 Task: Research Airbnb accommodation in Caazapá, Paraguay from 6th December, 2023 to 15th December, 2023 for 6 adults.6 bedrooms having 6 beds and 6 bathrooms. Property type can be house. Amenities needed are: wifi, TV, free parkinig on premises, gym, breakfast. Booking option can be shelf check-in. Look for 5 properties as per requirement.
Action: Key pressed cazapa,paraguay
Screenshot: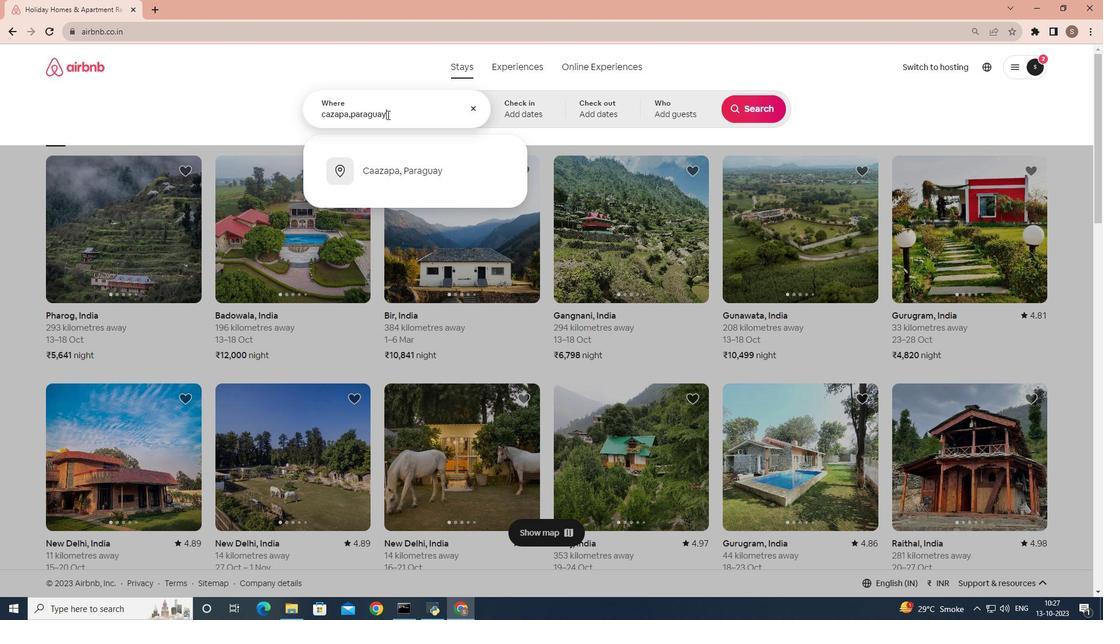
Action: Mouse moved to (496, 175)
Screenshot: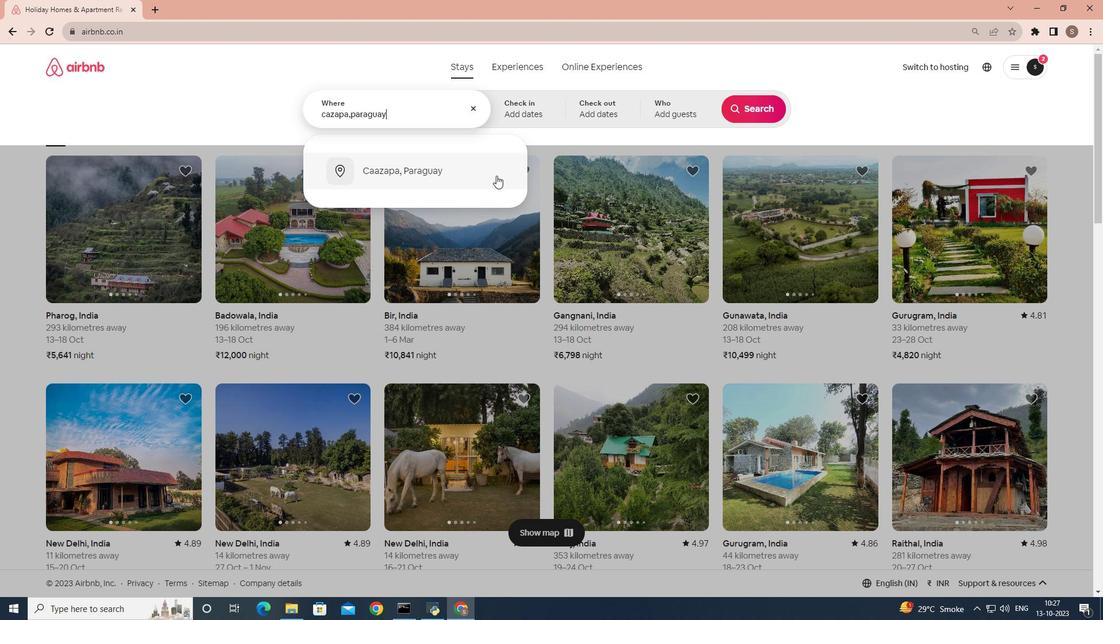 
Action: Mouse pressed left at (496, 175)
Screenshot: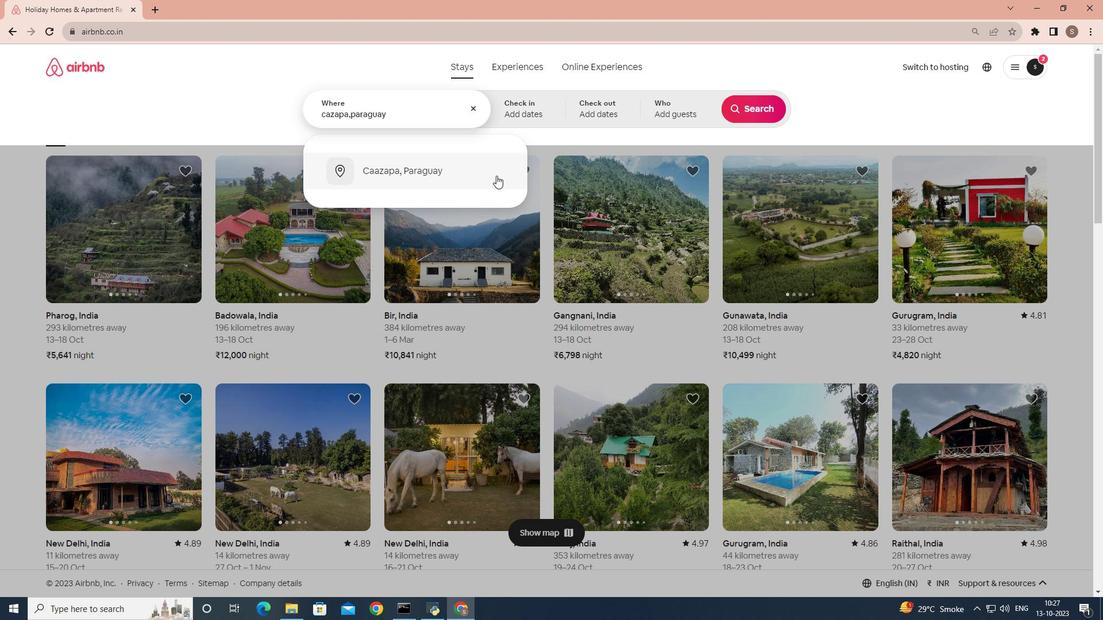 
Action: Mouse moved to (755, 203)
Screenshot: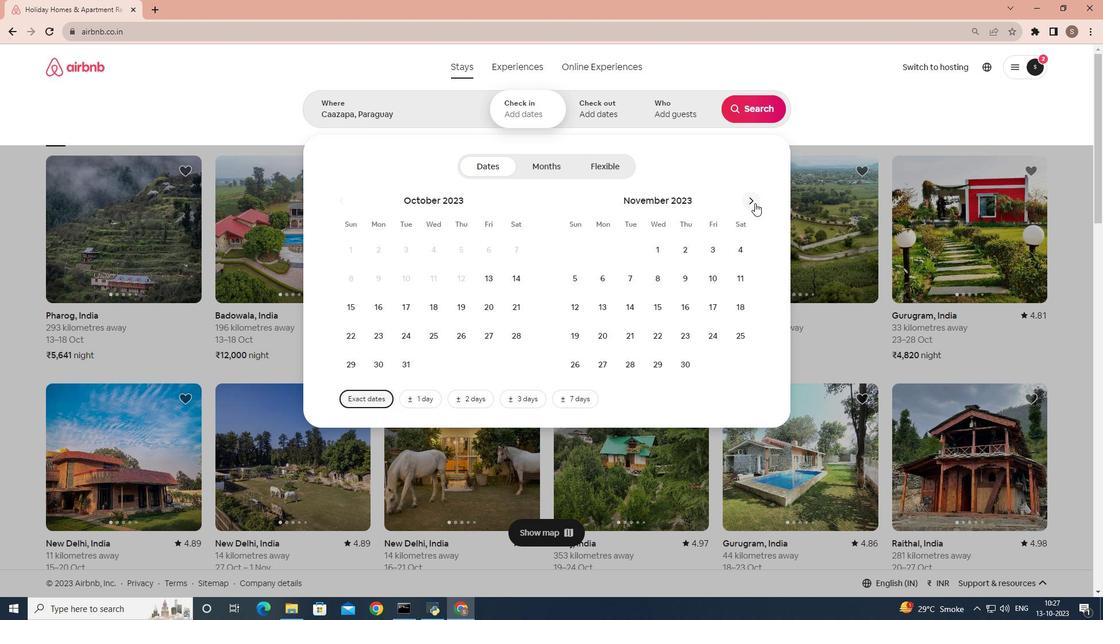 
Action: Mouse pressed left at (755, 203)
Screenshot: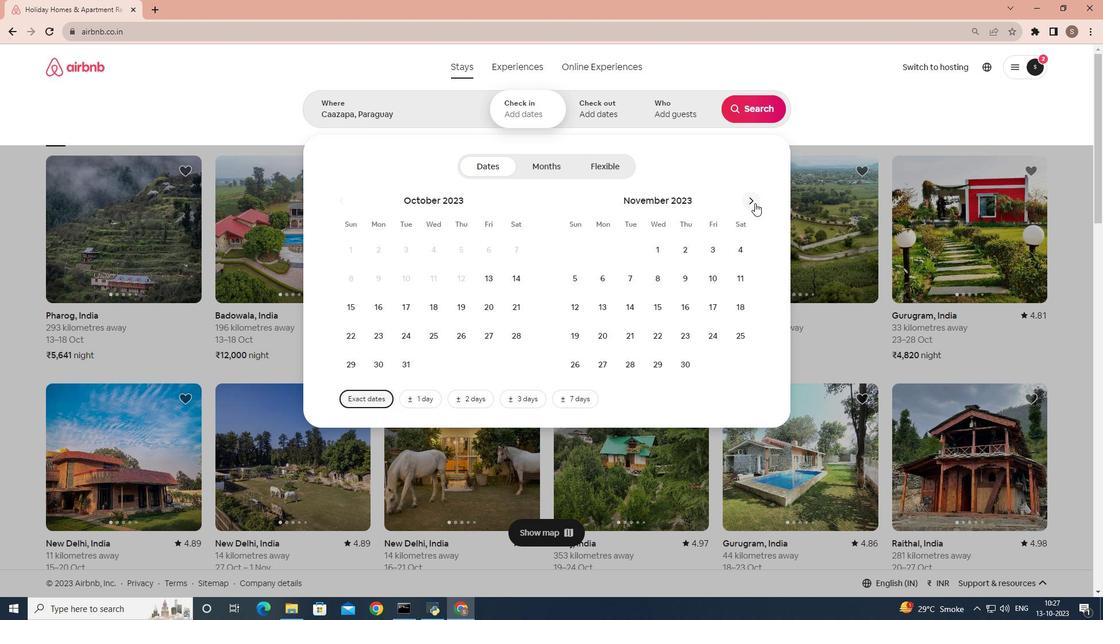 
Action: Mouse moved to (649, 283)
Screenshot: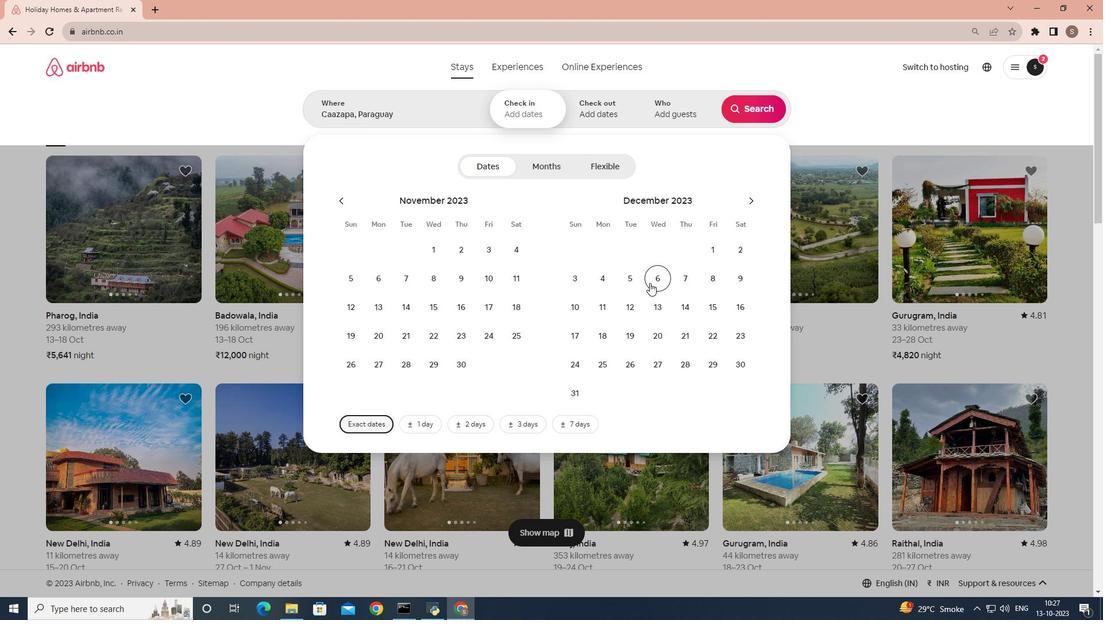 
Action: Mouse pressed left at (649, 283)
Screenshot: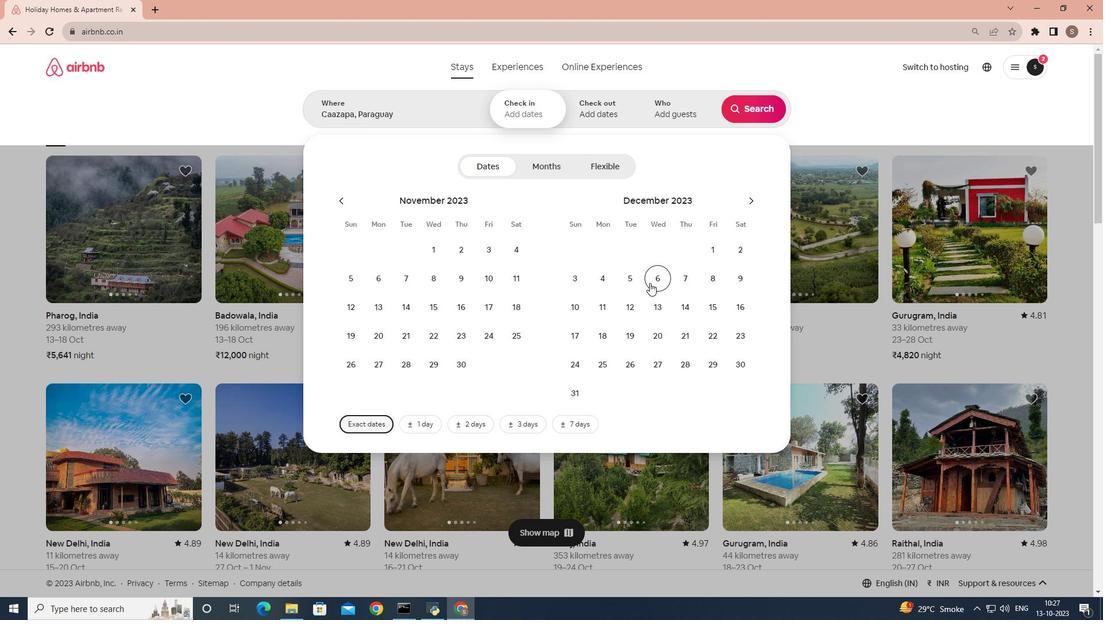 
Action: Mouse moved to (718, 309)
Screenshot: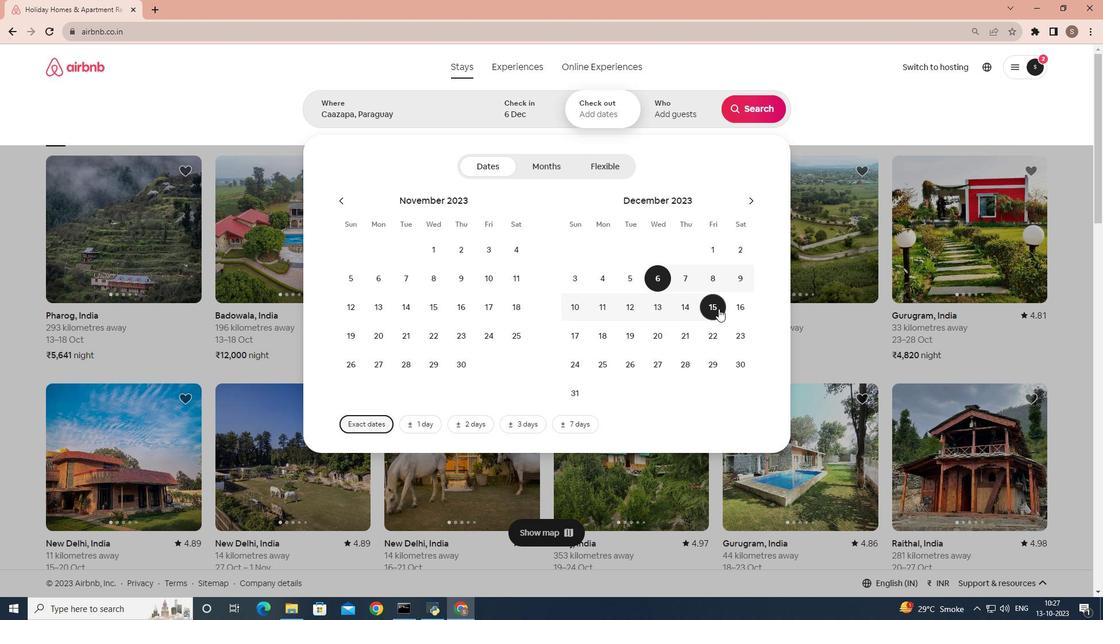 
Action: Mouse pressed left at (718, 309)
Screenshot: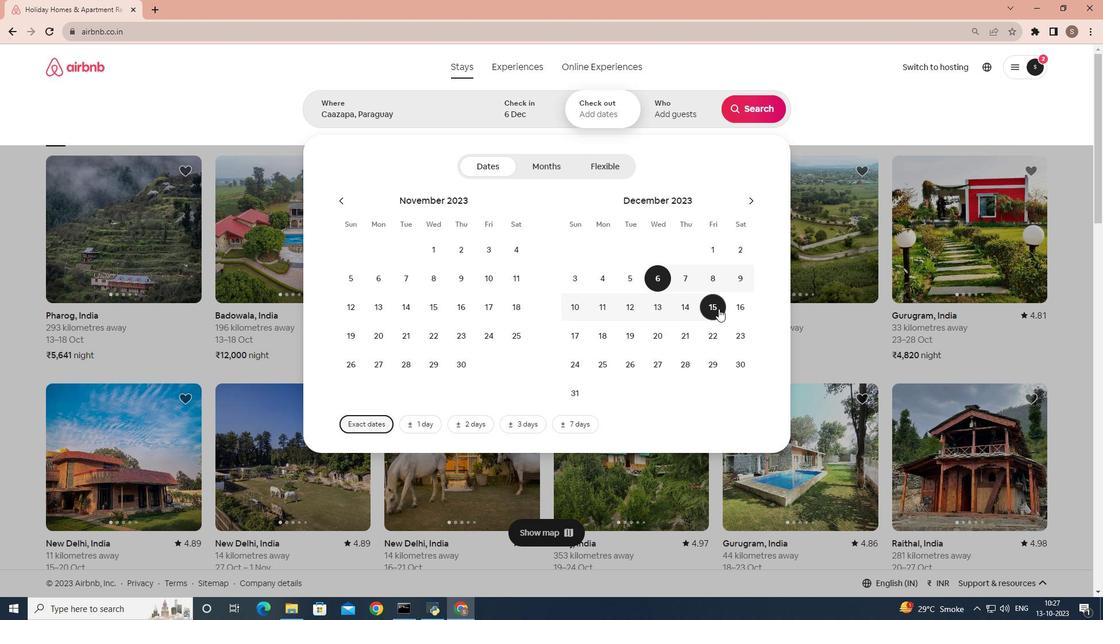 
Action: Mouse moved to (686, 124)
Screenshot: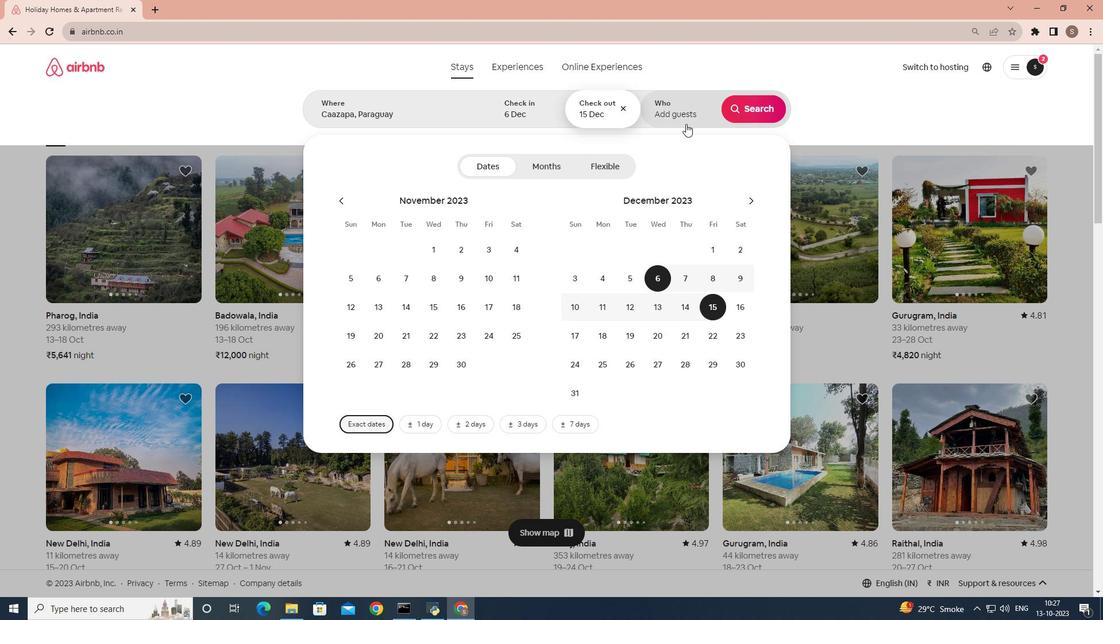 
Action: Mouse pressed left at (686, 124)
Screenshot: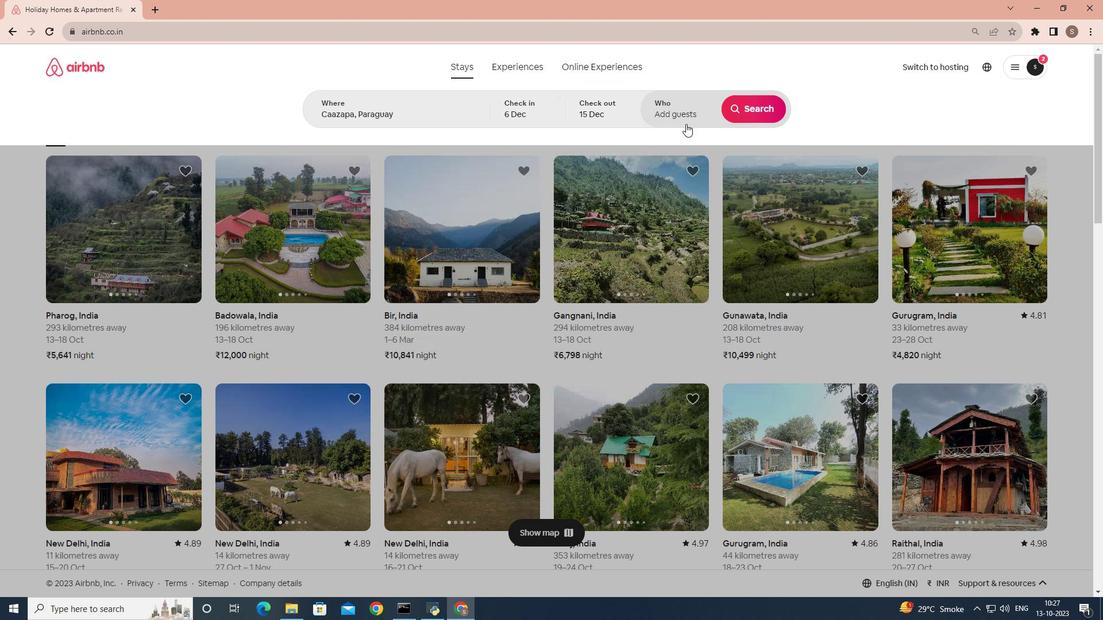 
Action: Mouse moved to (759, 172)
Screenshot: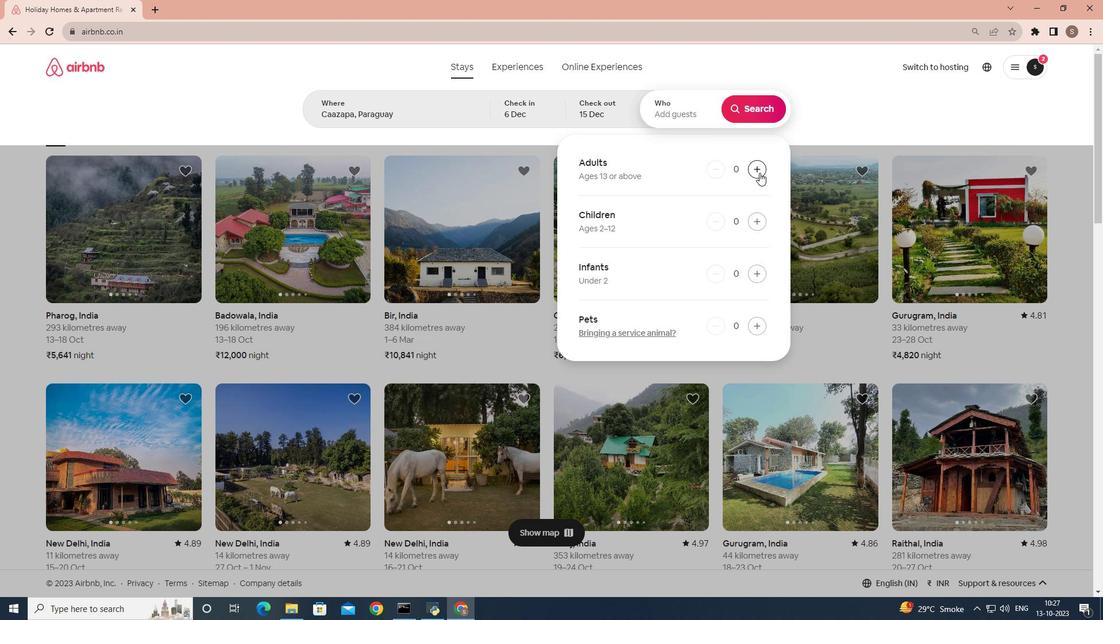 
Action: Mouse pressed left at (759, 172)
Screenshot: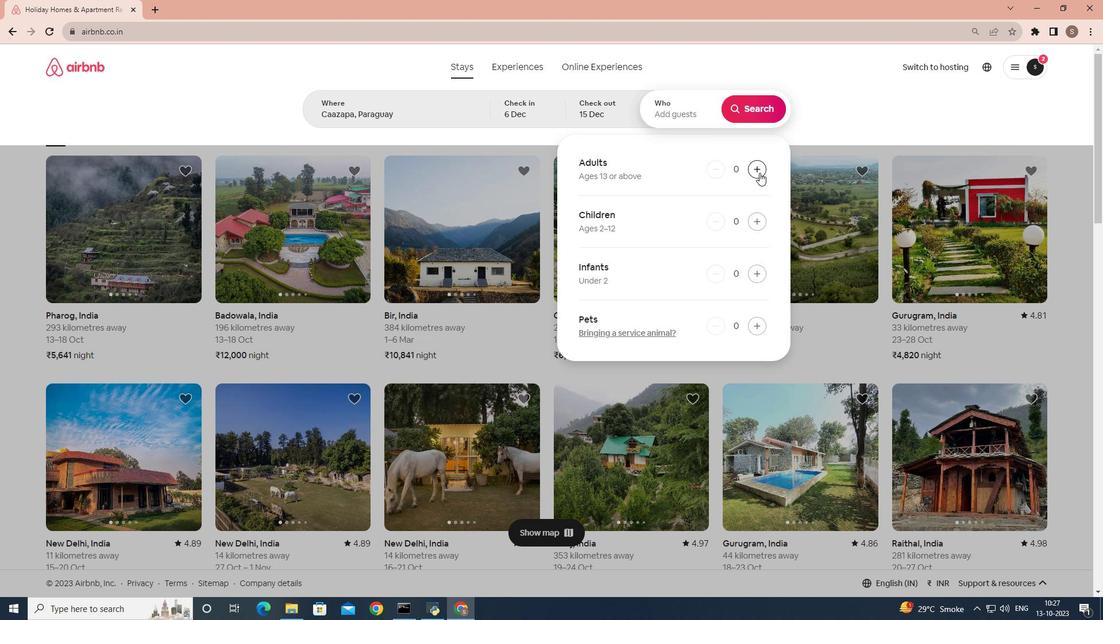 
Action: Mouse pressed left at (759, 172)
Screenshot: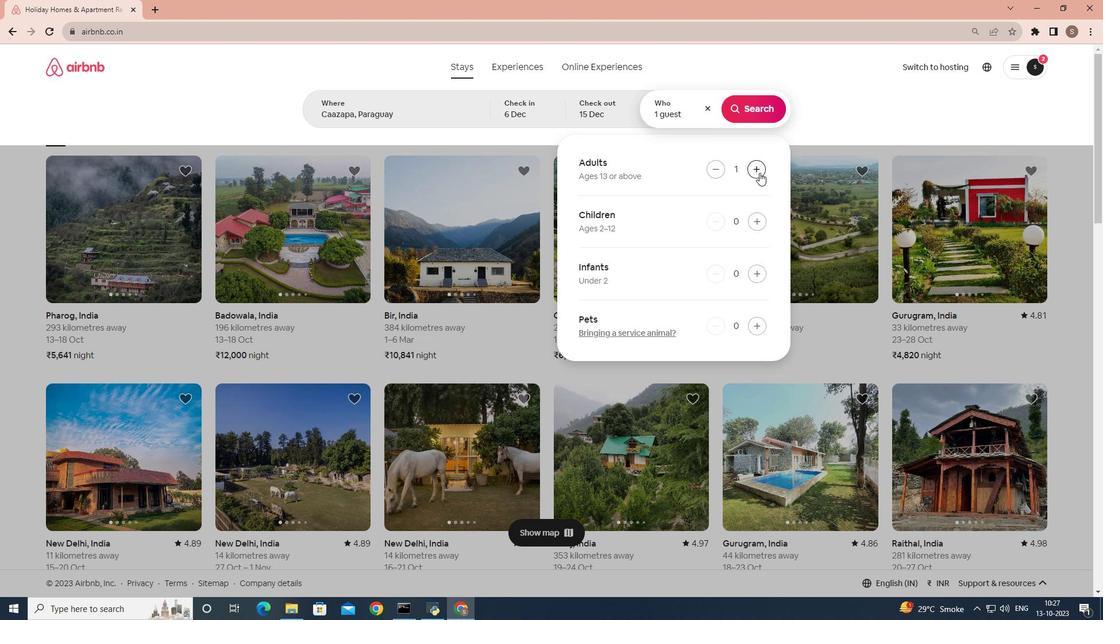 
Action: Mouse pressed left at (759, 172)
Screenshot: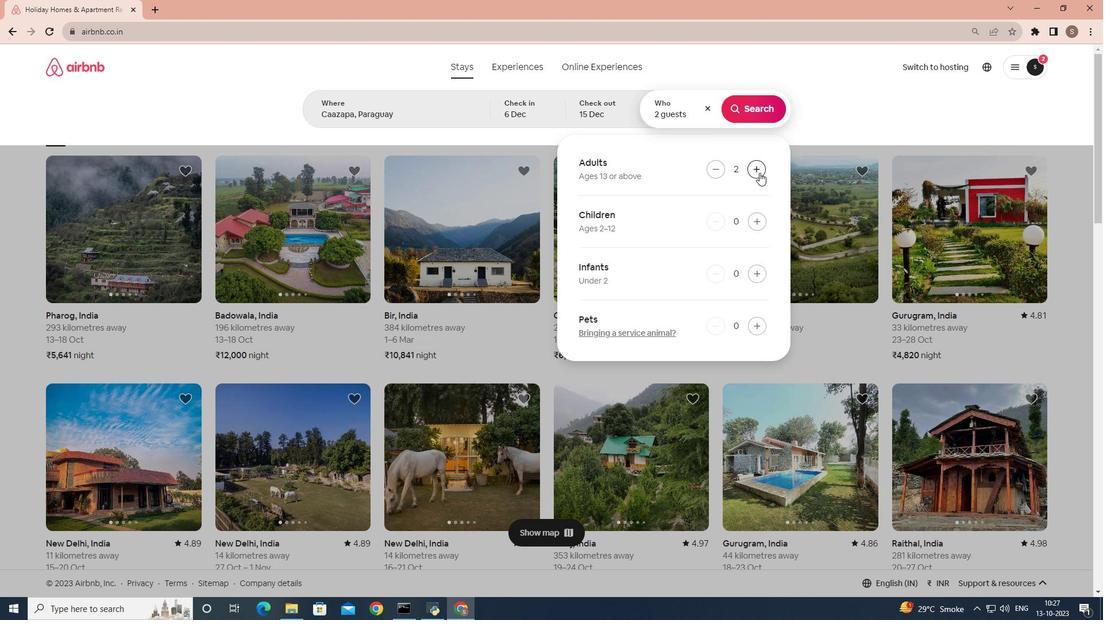 
Action: Mouse pressed left at (759, 172)
Screenshot: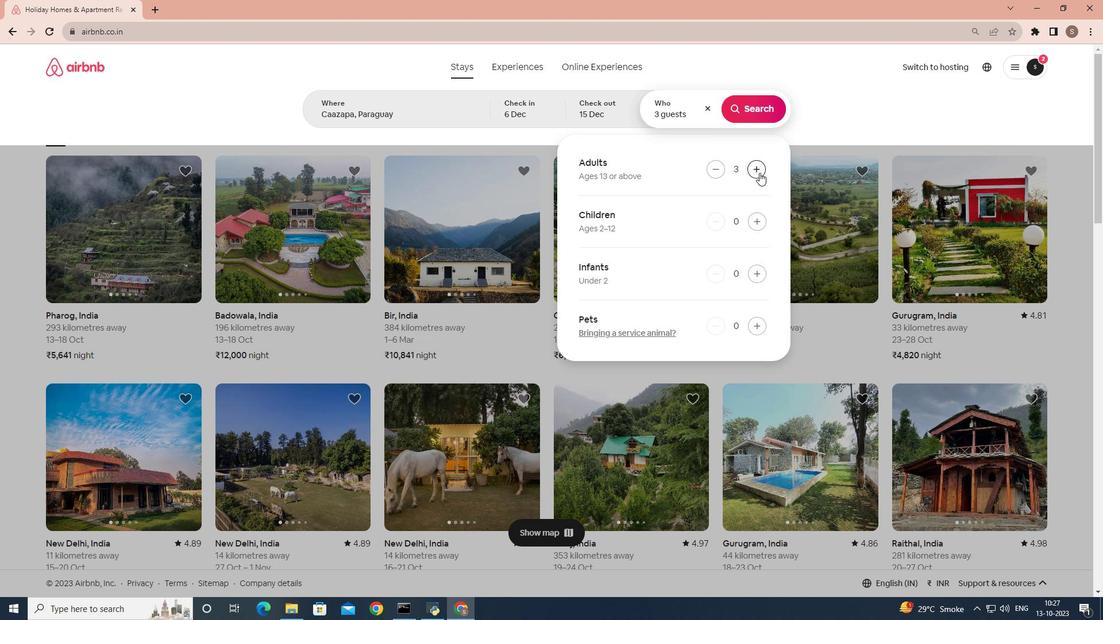 
Action: Mouse pressed left at (759, 172)
Screenshot: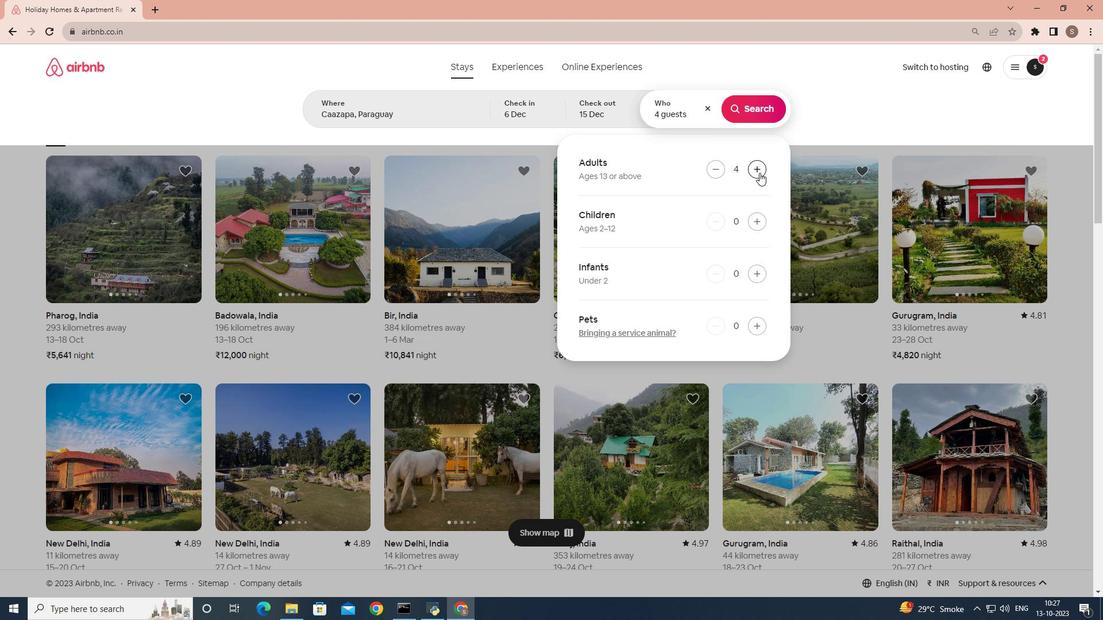 
Action: Mouse pressed left at (759, 172)
Screenshot: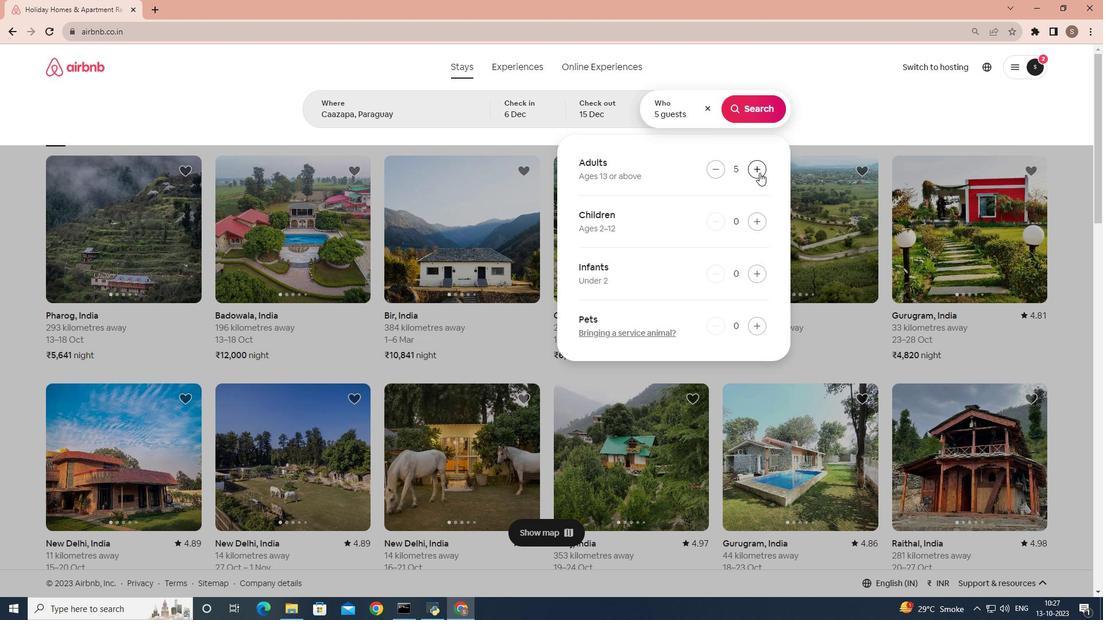 
Action: Mouse moved to (757, 114)
Screenshot: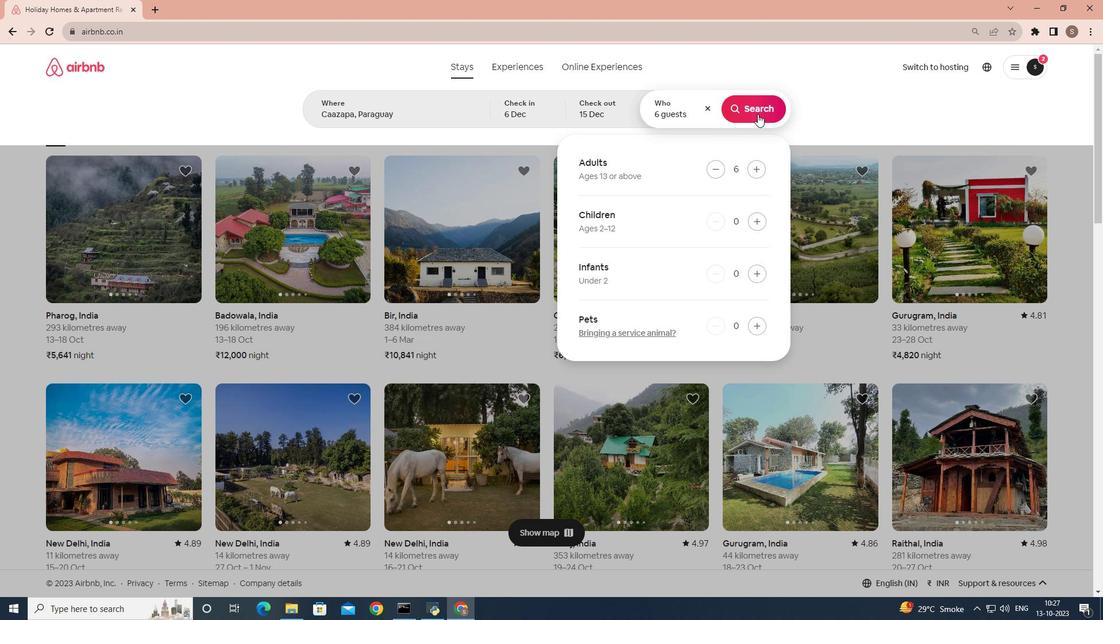 
Action: Mouse pressed left at (757, 114)
Screenshot: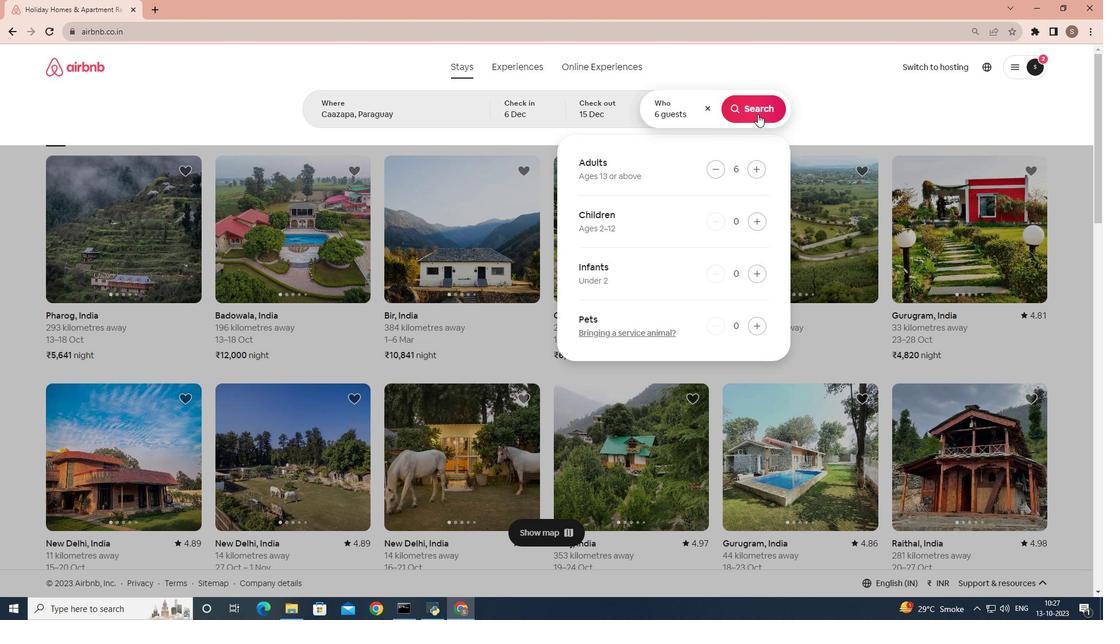 
Action: Mouse moved to (909, 116)
Screenshot: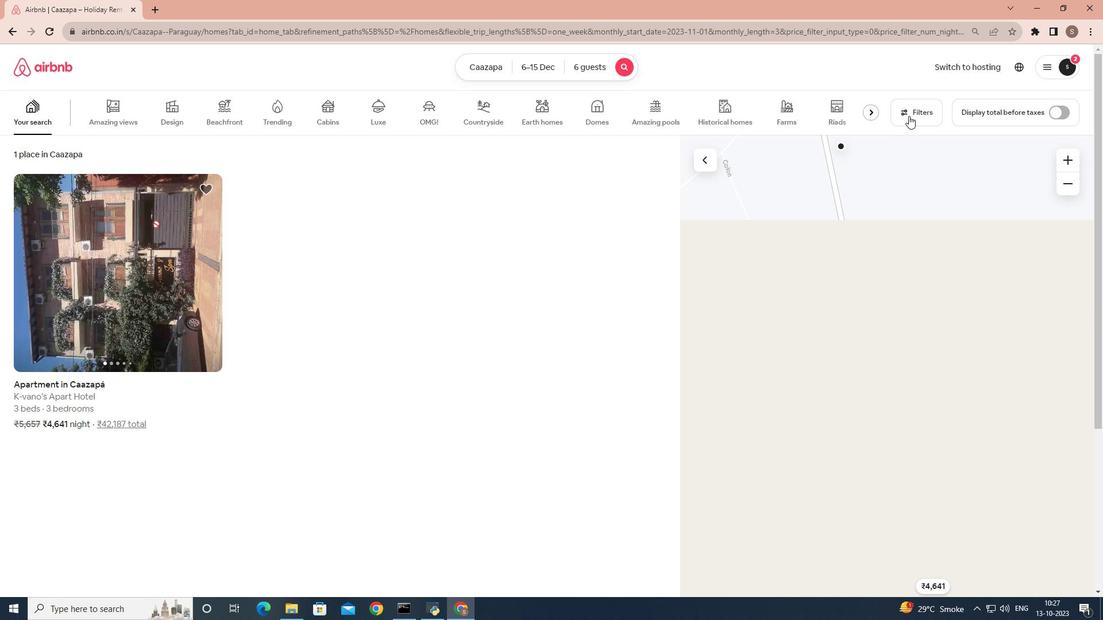 
Action: Mouse pressed left at (909, 116)
Screenshot: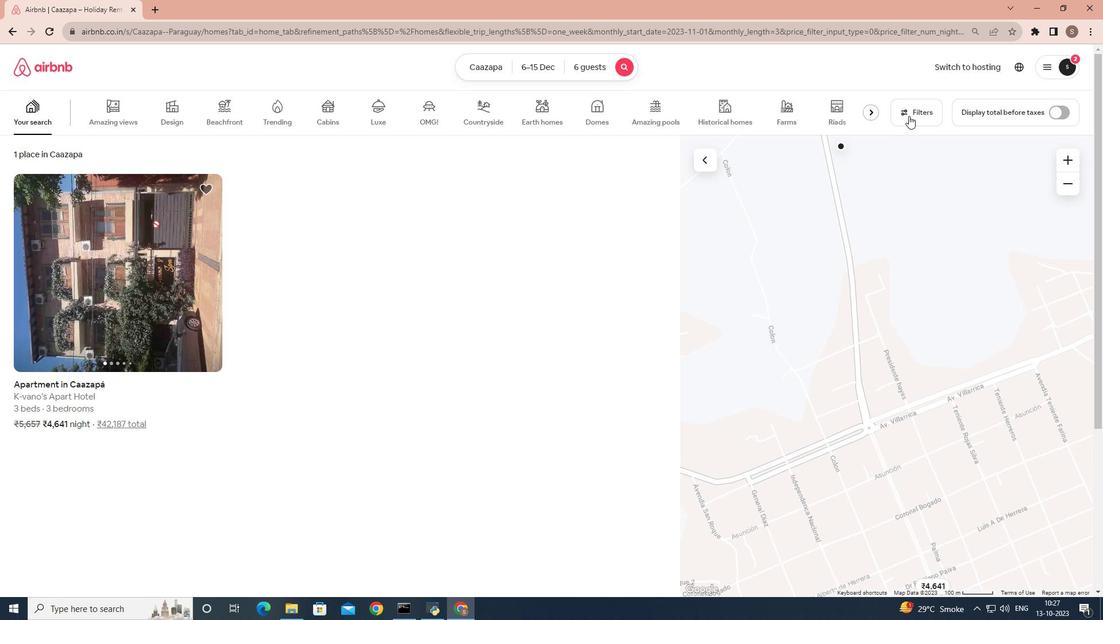 
Action: Mouse moved to (445, 293)
Screenshot: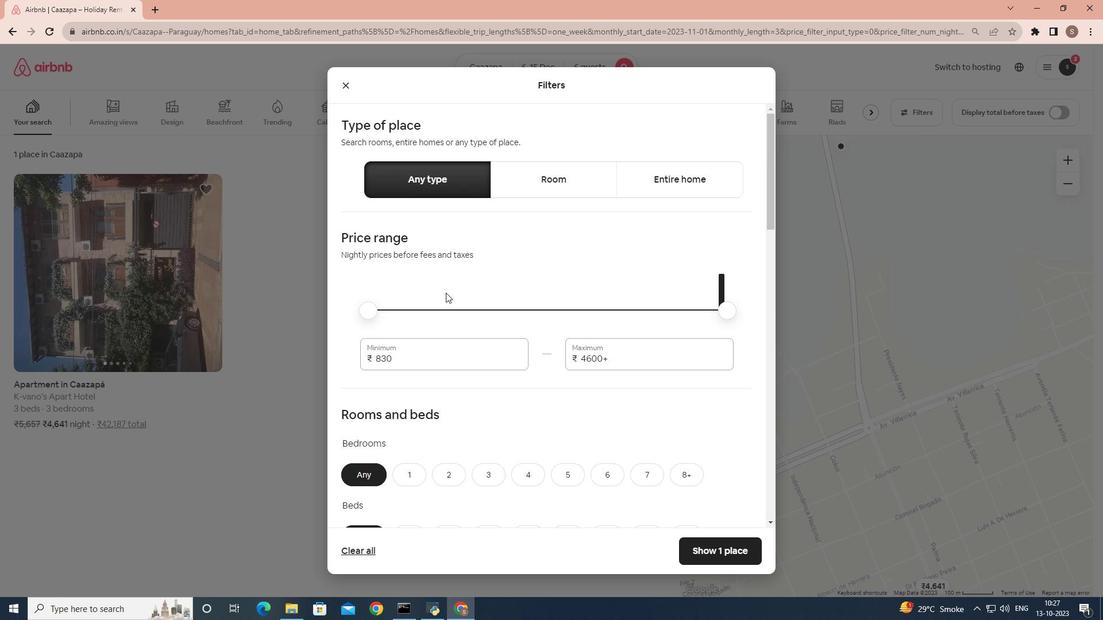
Action: Mouse scrolled (445, 292) with delta (0, 0)
Screenshot: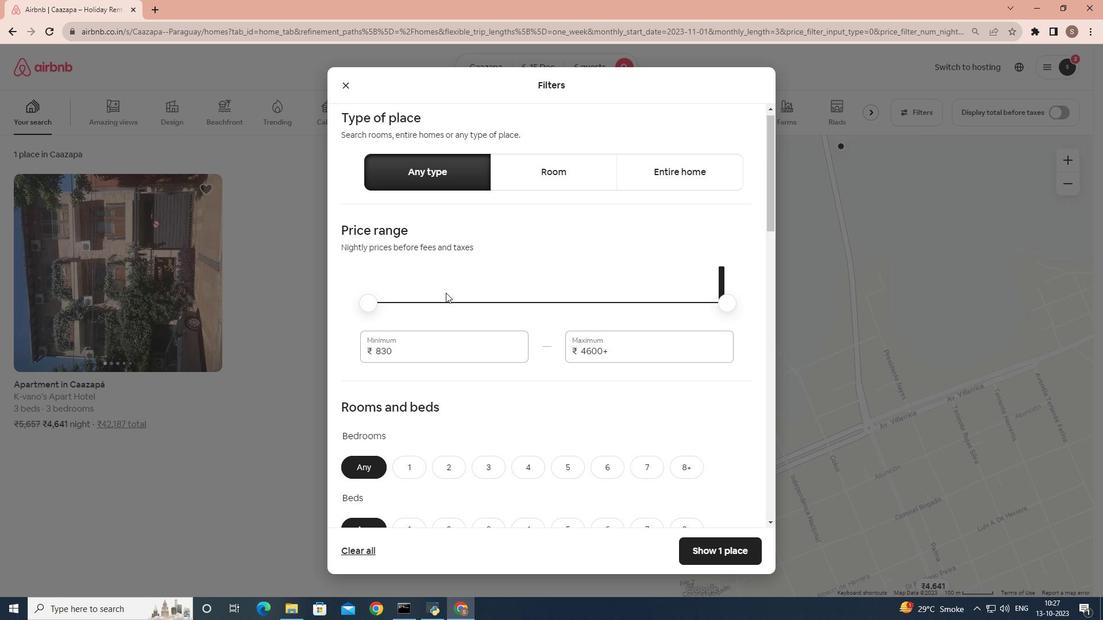 
Action: Mouse scrolled (445, 292) with delta (0, 0)
Screenshot: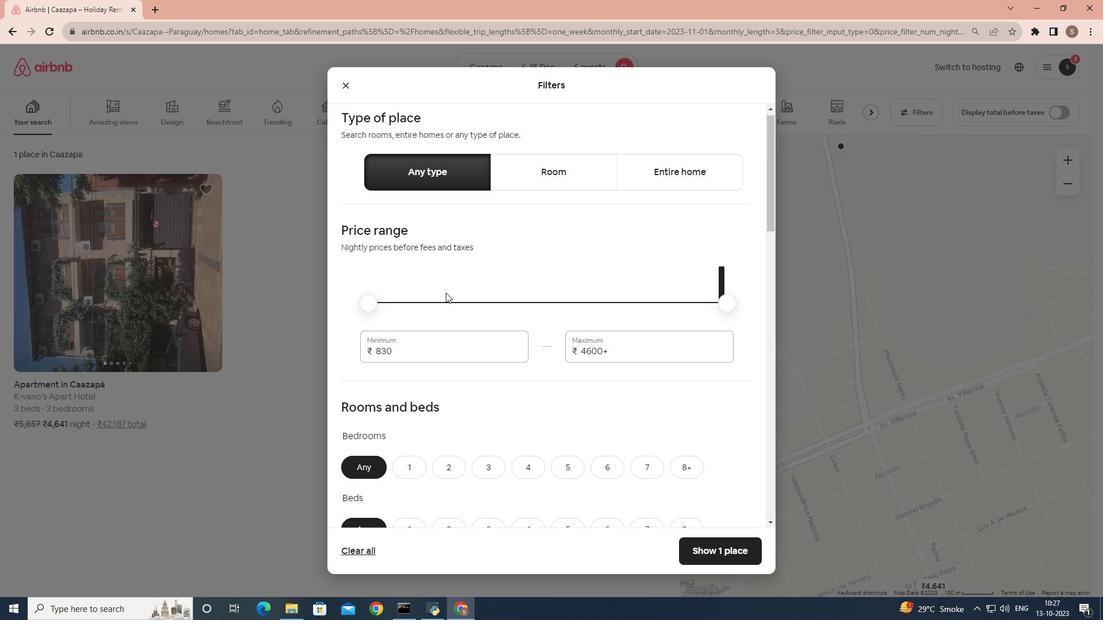 
Action: Mouse scrolled (445, 292) with delta (0, 0)
Screenshot: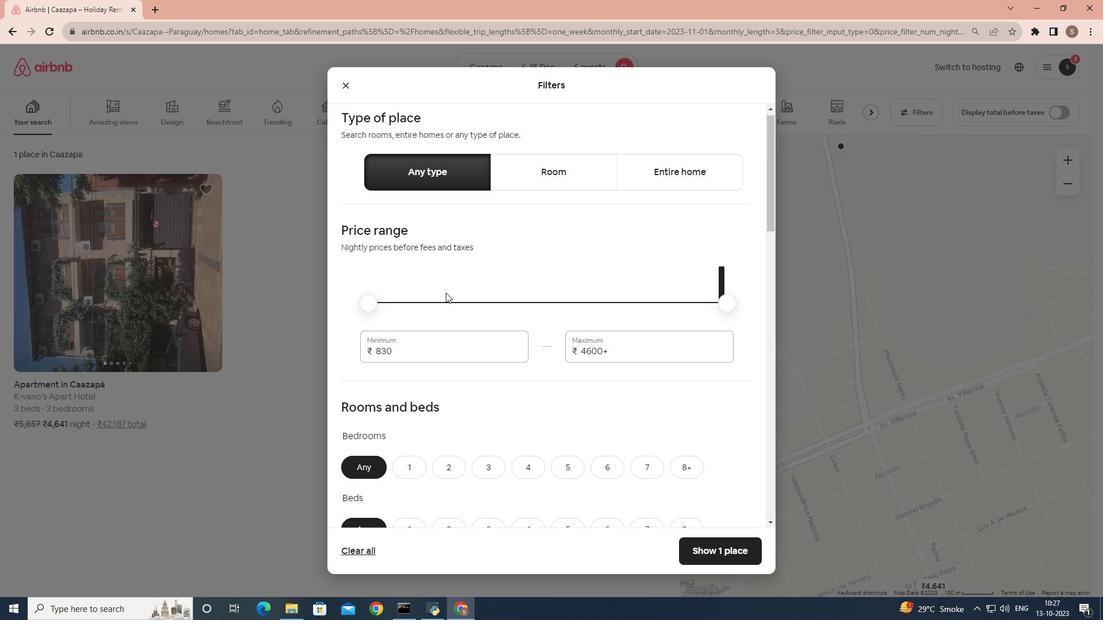 
Action: Mouse scrolled (445, 292) with delta (0, 0)
Screenshot: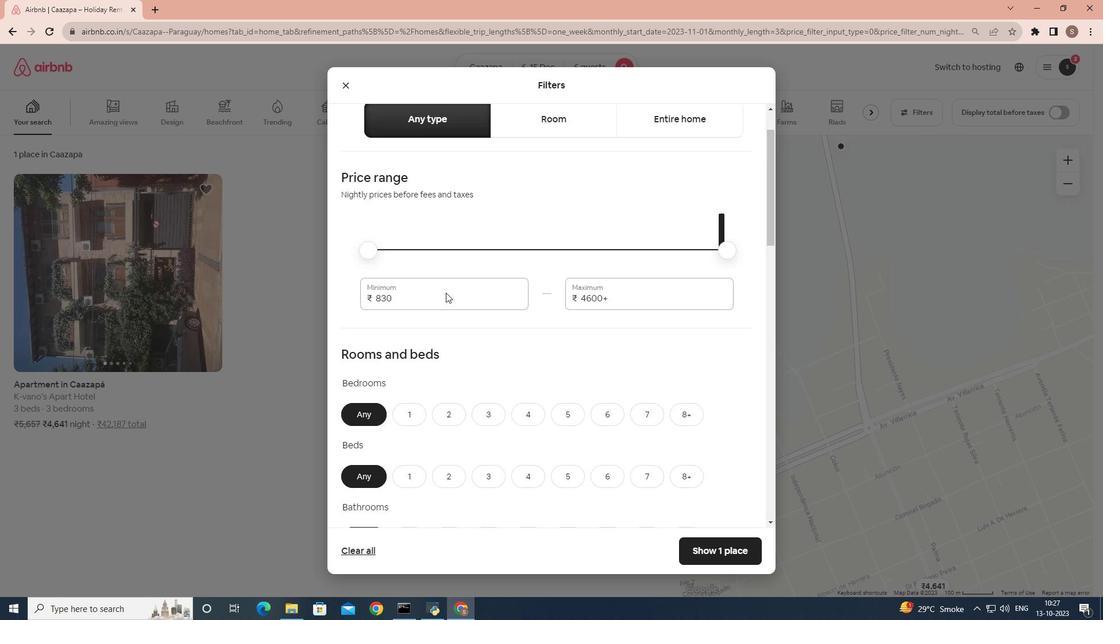 
Action: Mouse scrolled (445, 292) with delta (0, 0)
Screenshot: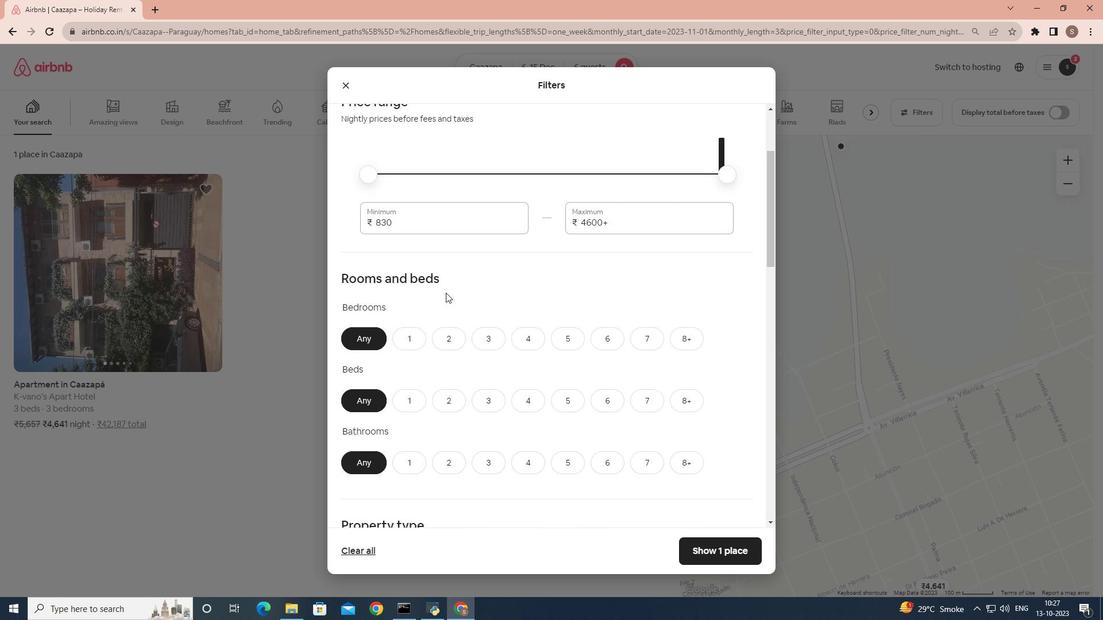 
Action: Mouse scrolled (445, 293) with delta (0, 0)
Screenshot: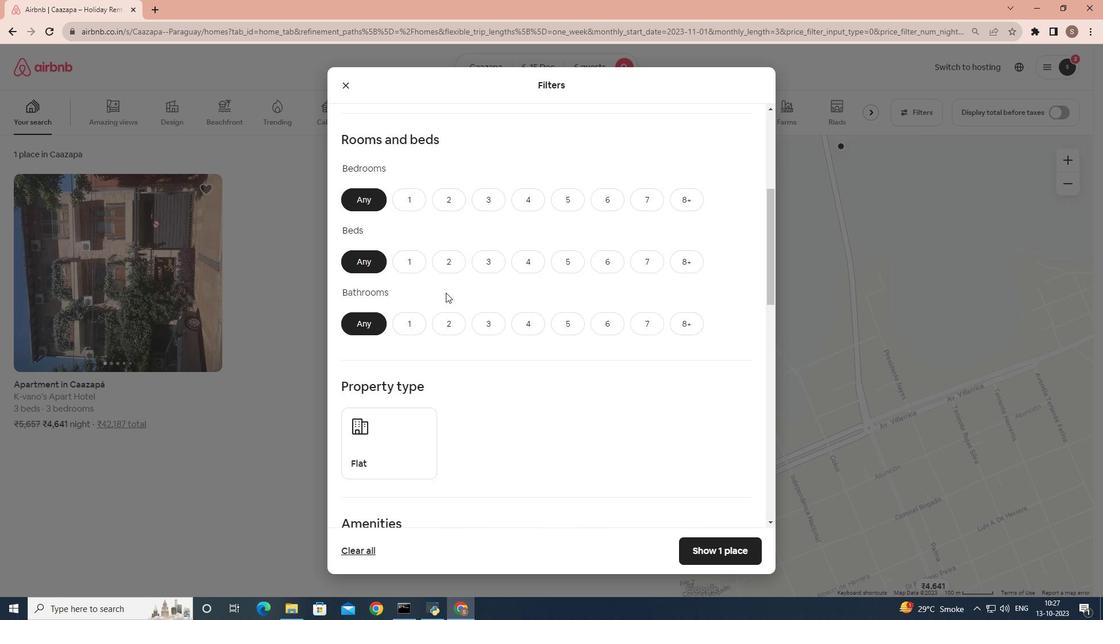 
Action: Mouse scrolled (445, 293) with delta (0, 0)
Screenshot: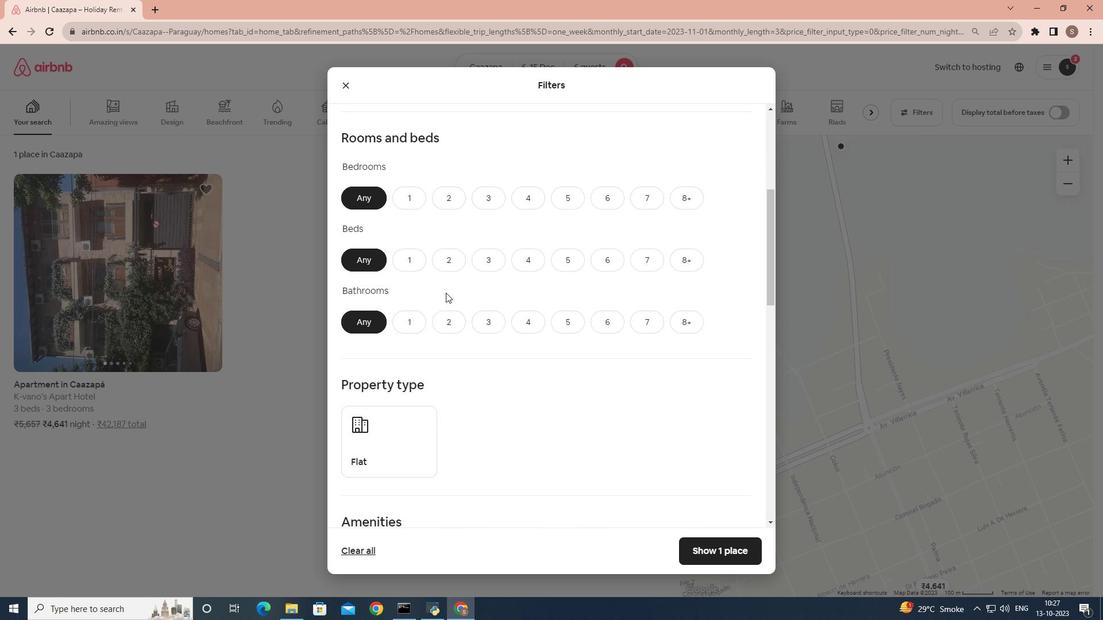 
Action: Mouse moved to (614, 309)
Screenshot: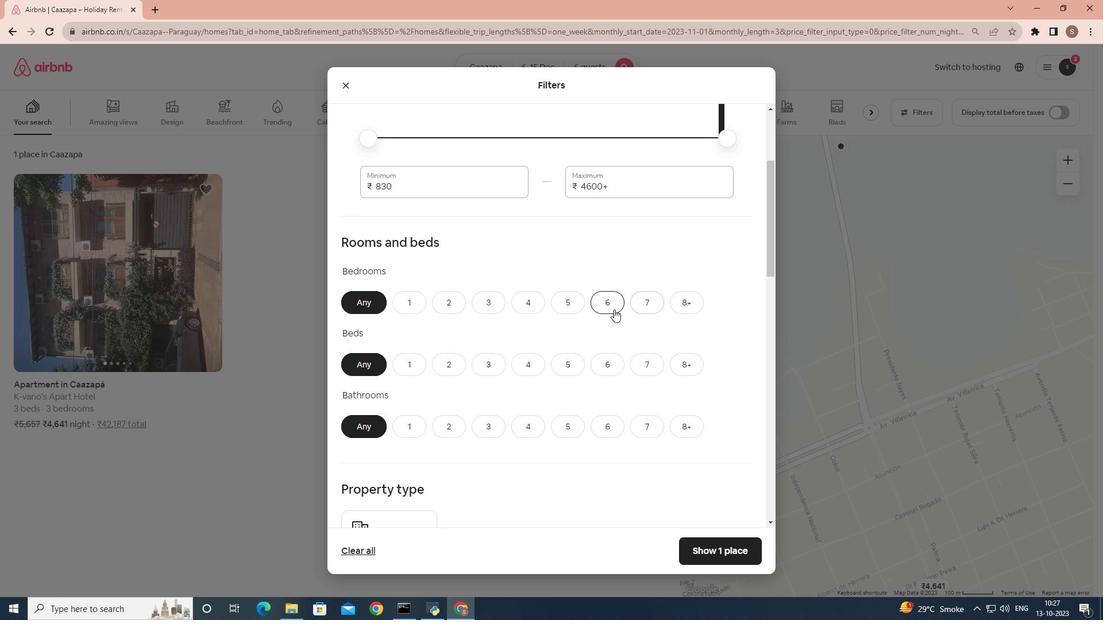 
Action: Mouse pressed left at (614, 309)
Screenshot: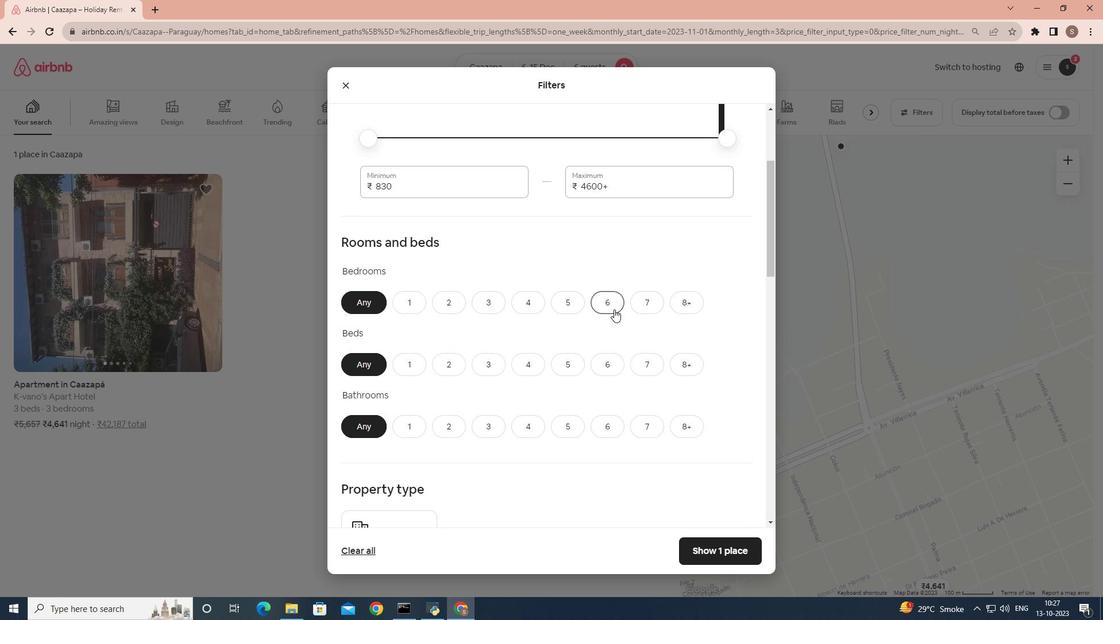 
Action: Mouse moved to (607, 359)
Screenshot: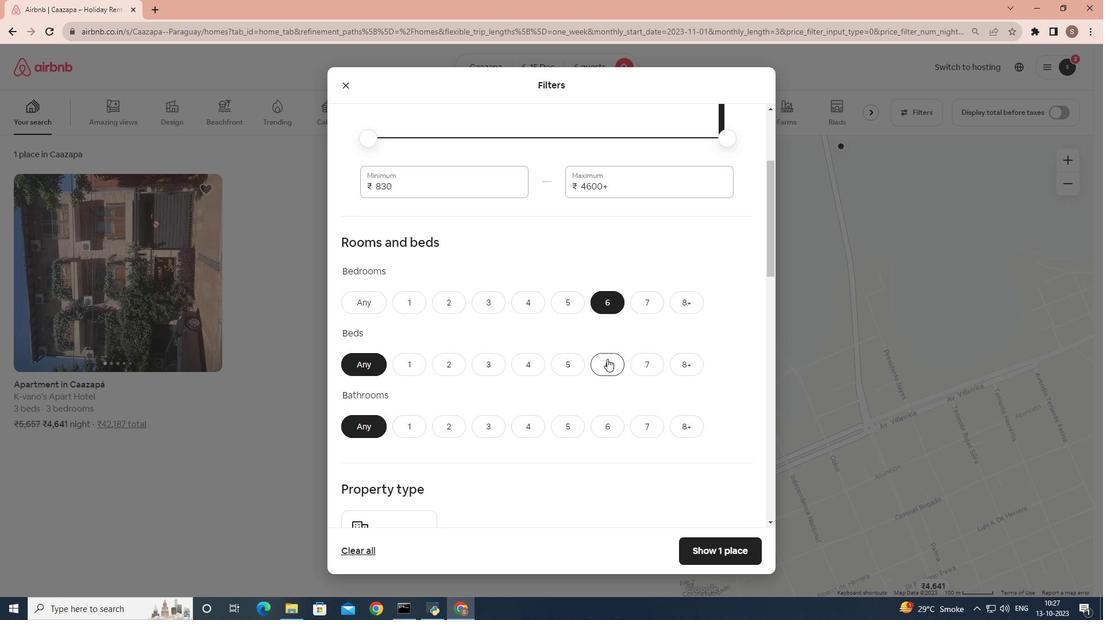 
Action: Mouse pressed left at (607, 359)
Screenshot: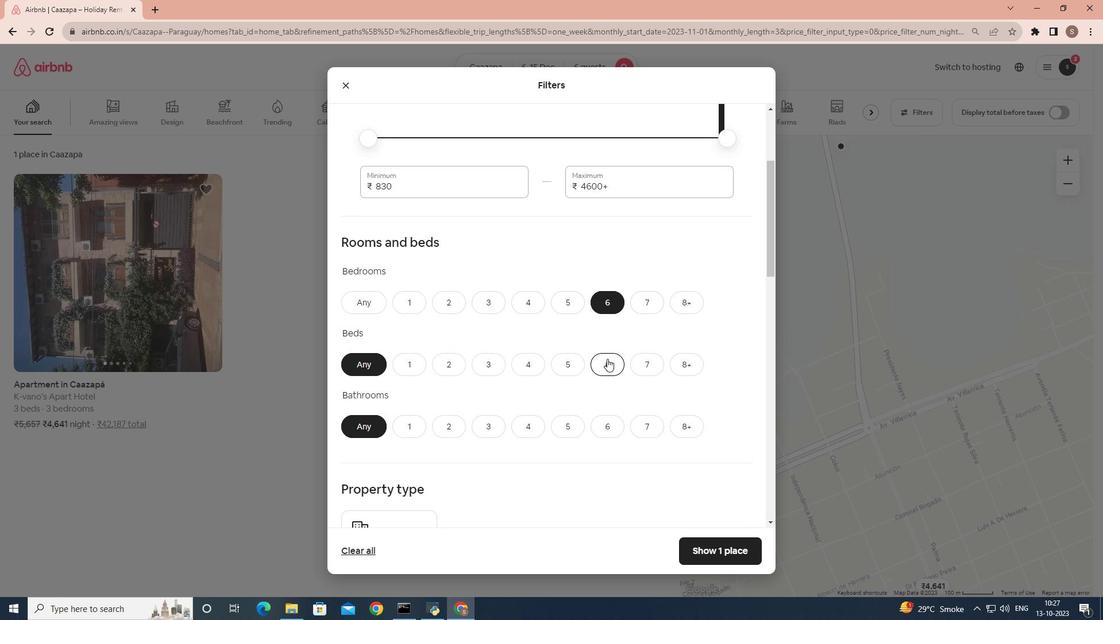 
Action: Mouse moved to (606, 422)
Screenshot: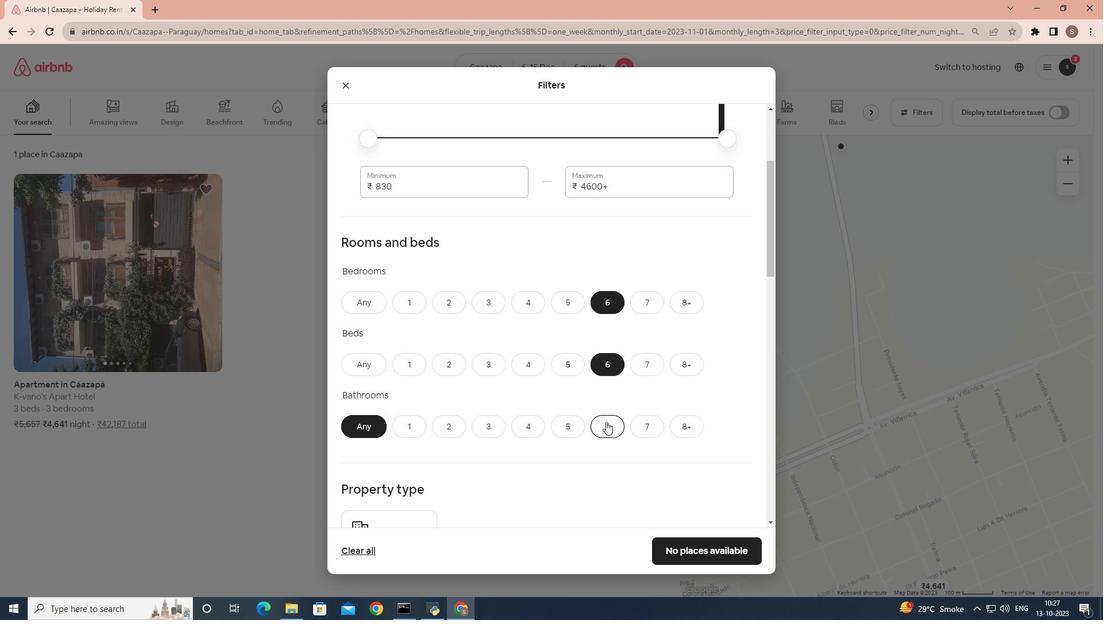
Action: Mouse pressed left at (606, 422)
Screenshot: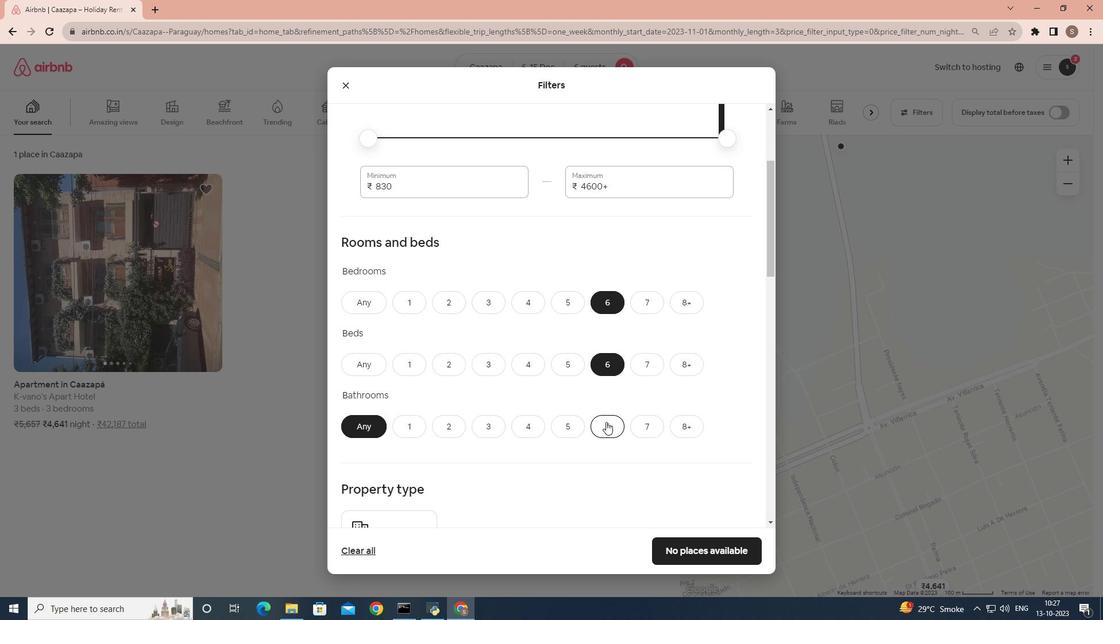 
Action: Mouse moved to (501, 407)
Screenshot: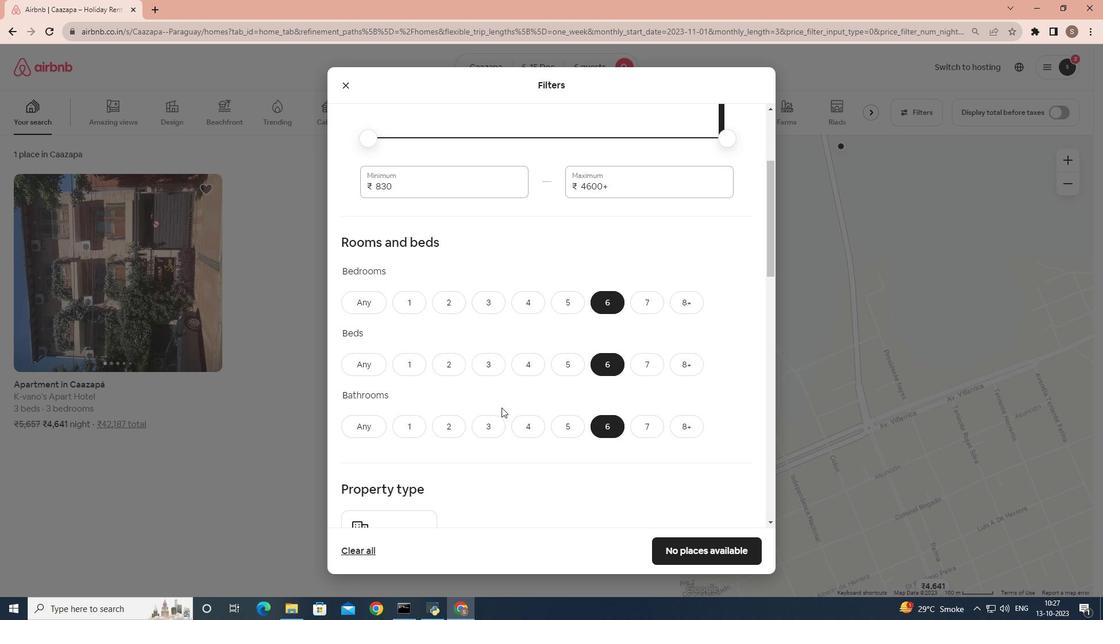 
Action: Mouse scrolled (501, 407) with delta (0, 0)
Screenshot: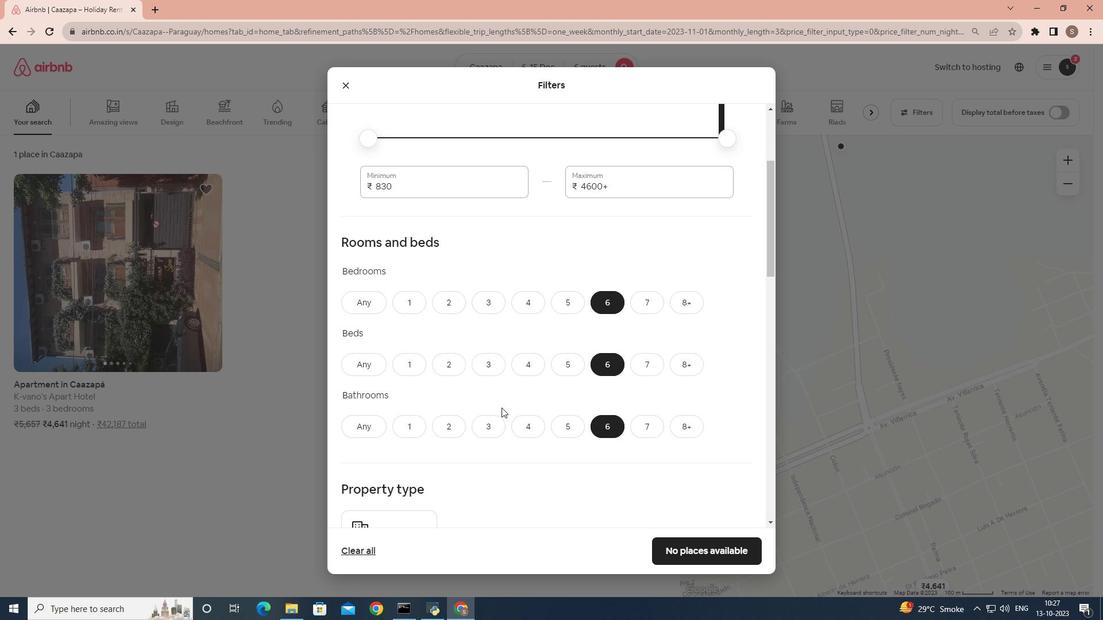 
Action: Mouse scrolled (501, 407) with delta (0, 0)
Screenshot: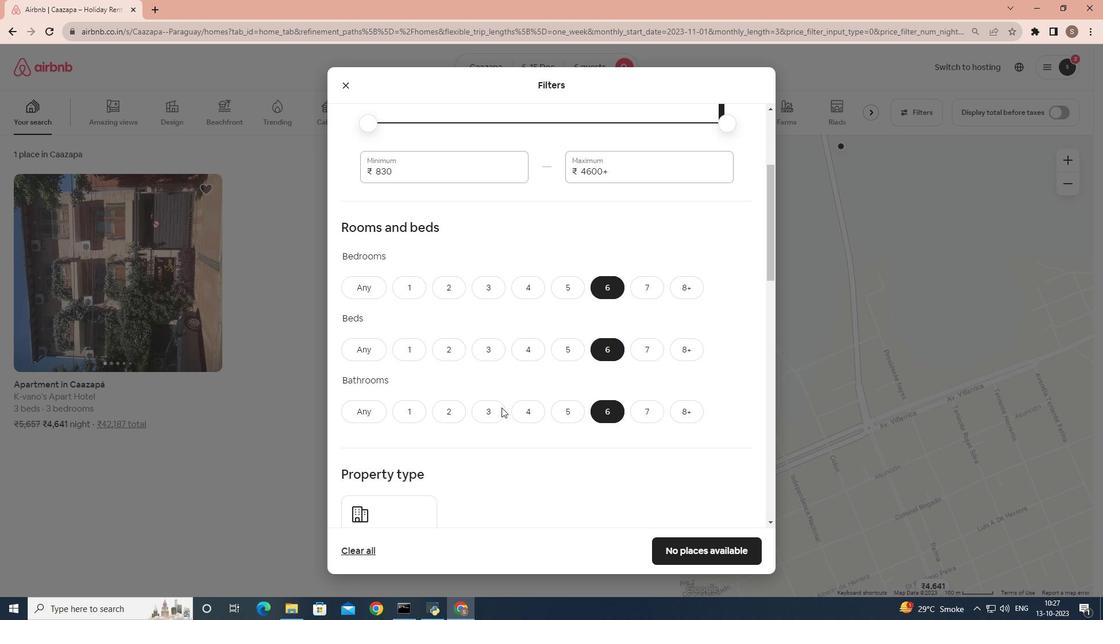 
Action: Mouse scrolled (501, 407) with delta (0, 0)
Screenshot: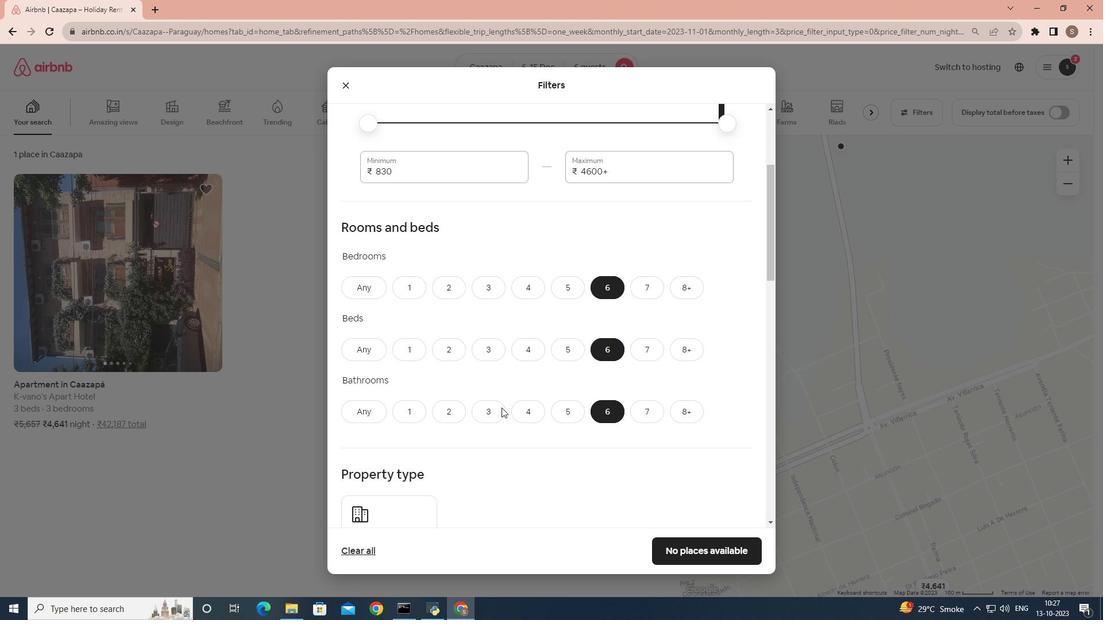 
Action: Mouse moved to (501, 399)
Screenshot: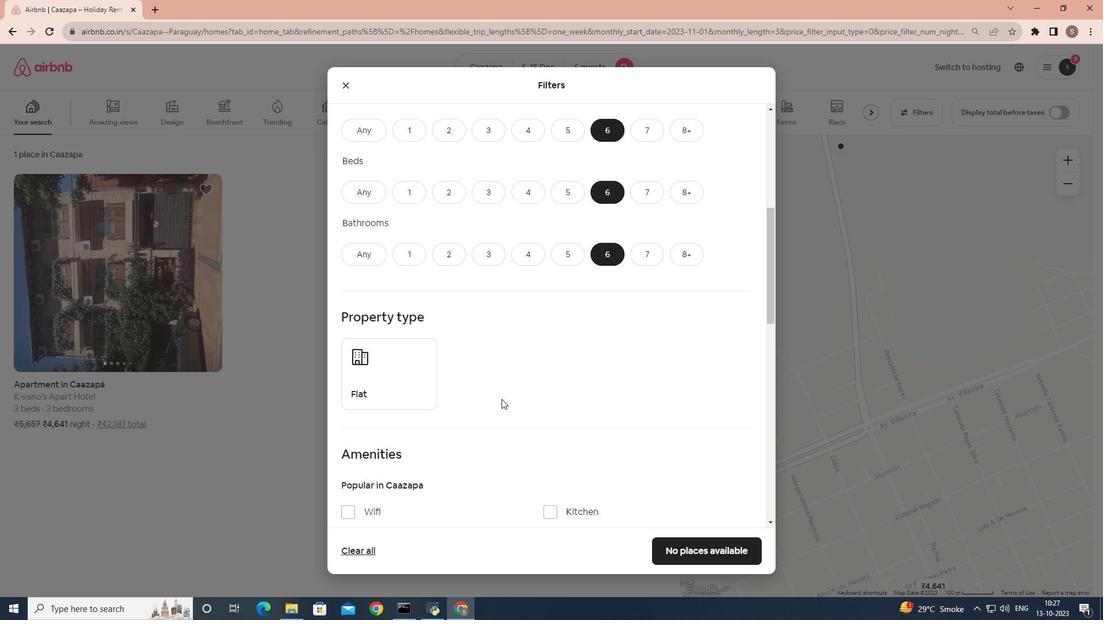 
Action: Mouse scrolled (501, 398) with delta (0, 0)
Screenshot: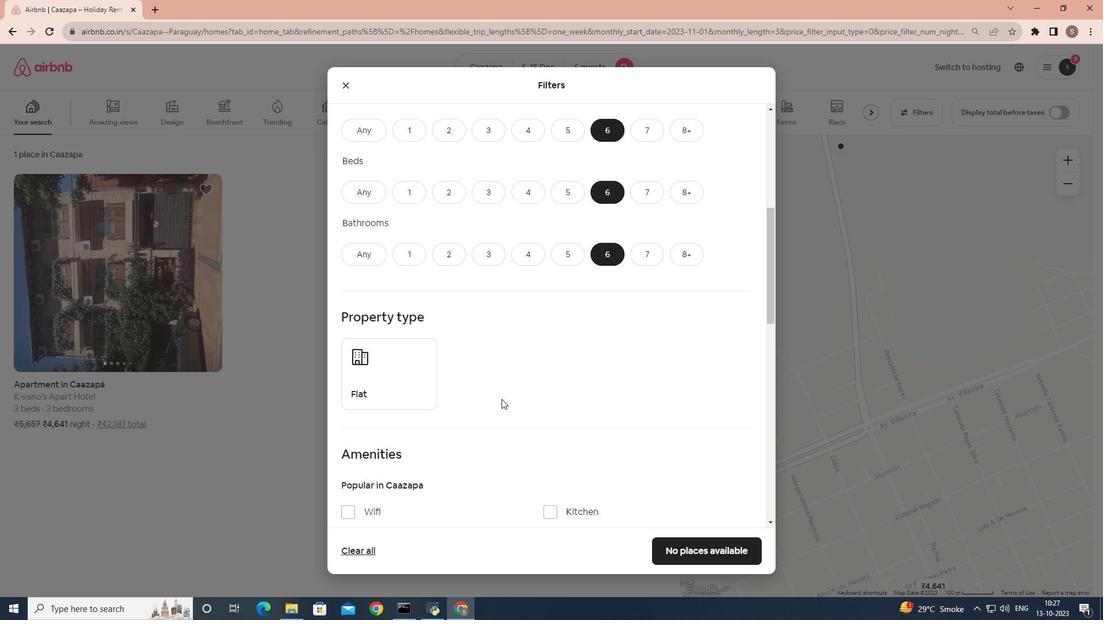 
Action: Mouse scrolled (501, 398) with delta (0, 0)
Screenshot: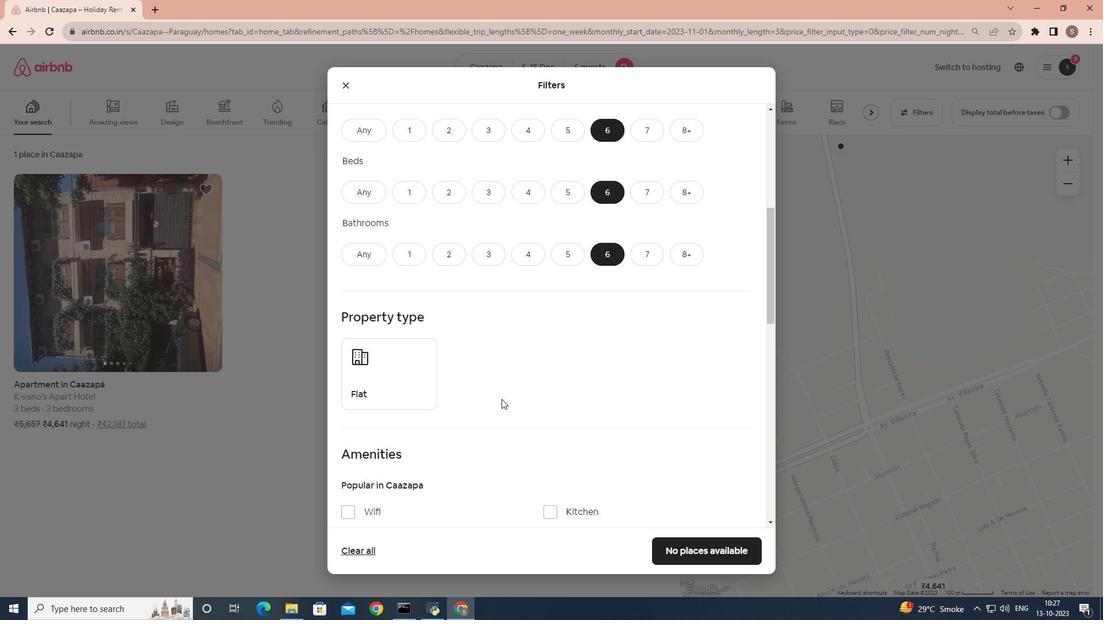 
Action: Mouse scrolled (501, 398) with delta (0, 0)
Screenshot: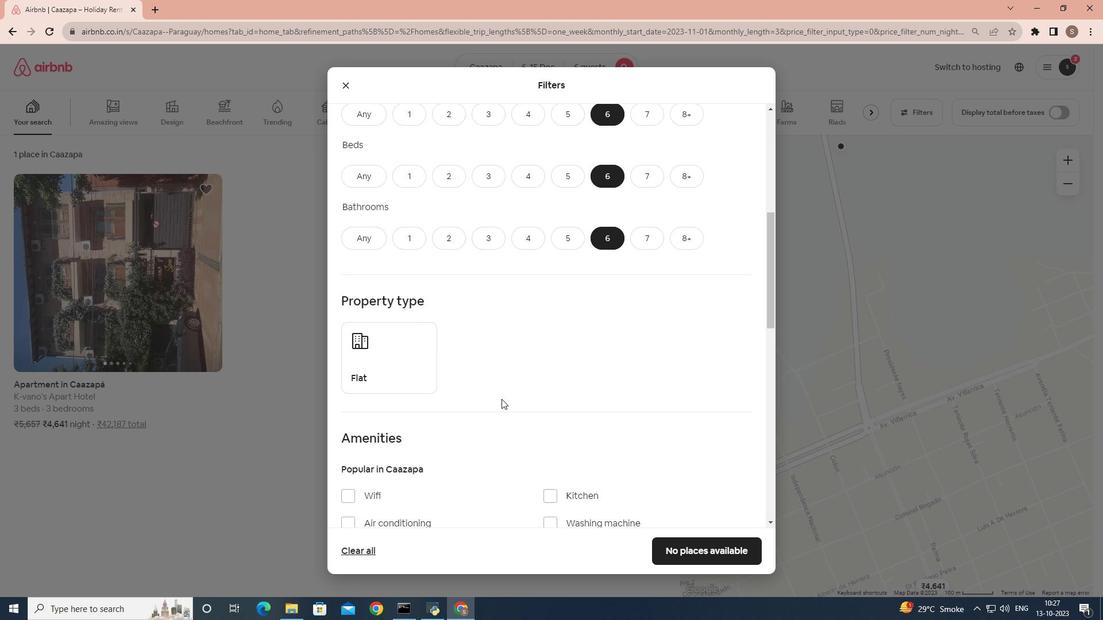 
Action: Mouse moved to (372, 416)
Screenshot: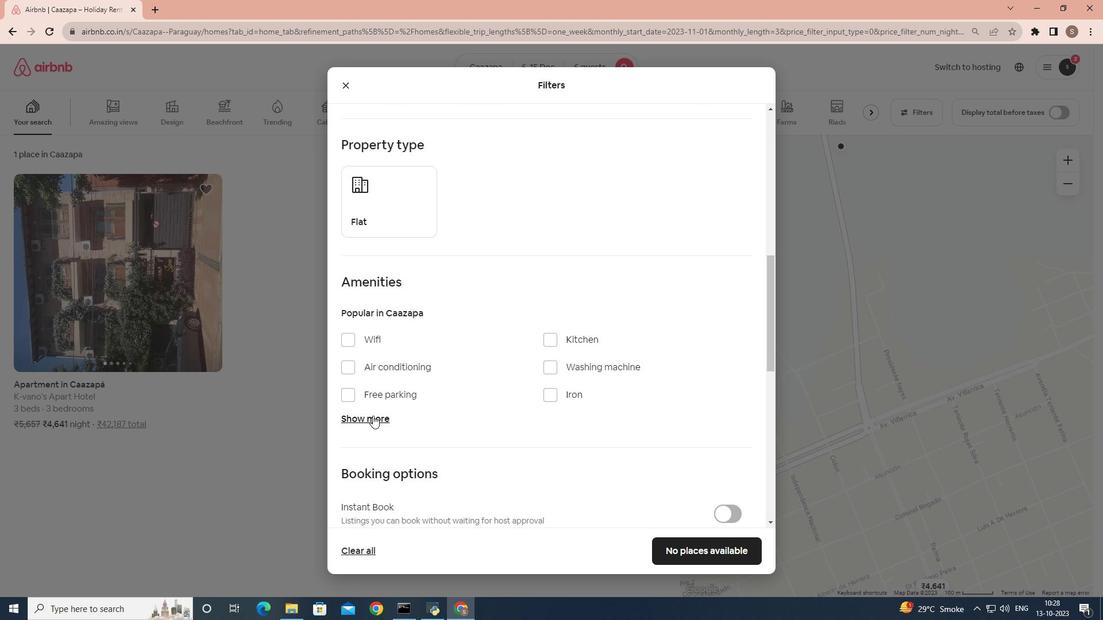 
Action: Mouse pressed left at (372, 416)
Screenshot: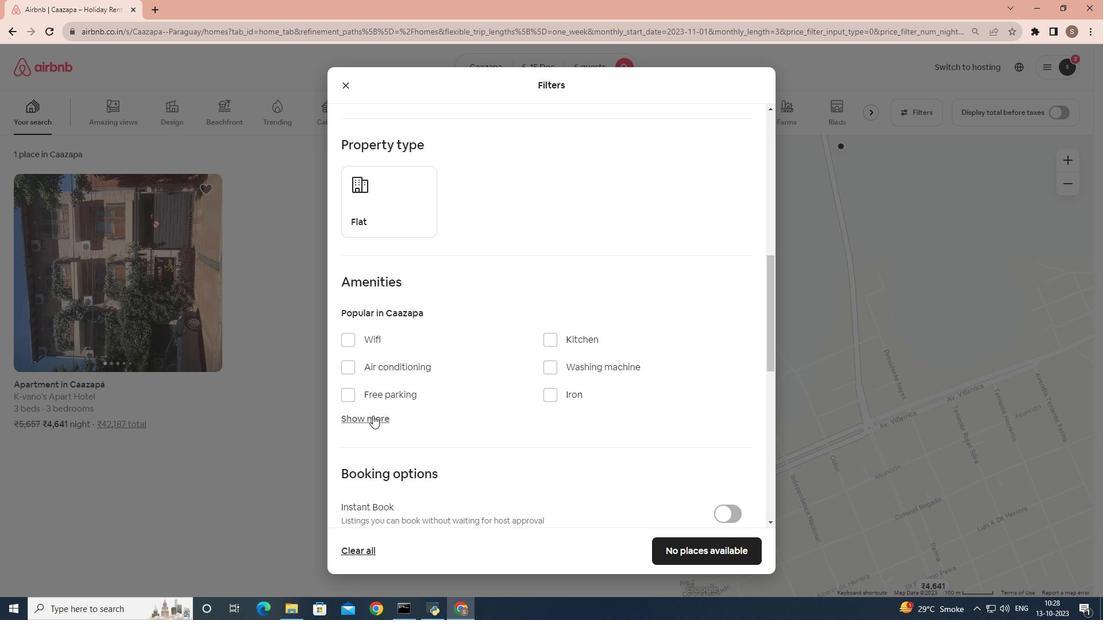 
Action: Mouse moved to (391, 402)
Screenshot: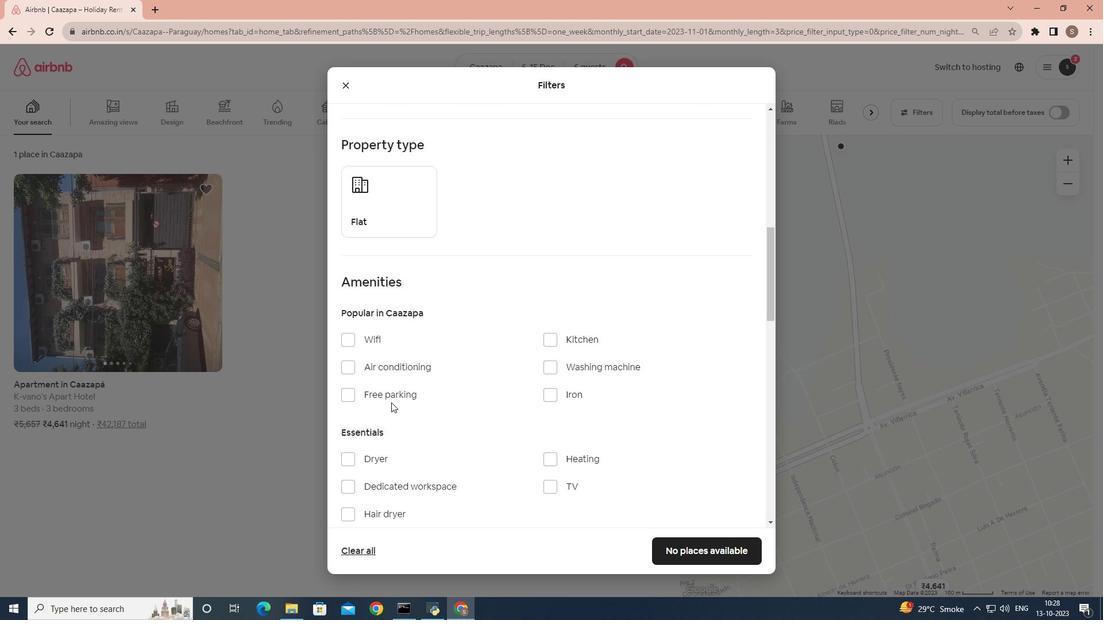 
Action: Mouse scrolled (391, 402) with delta (0, 0)
Screenshot: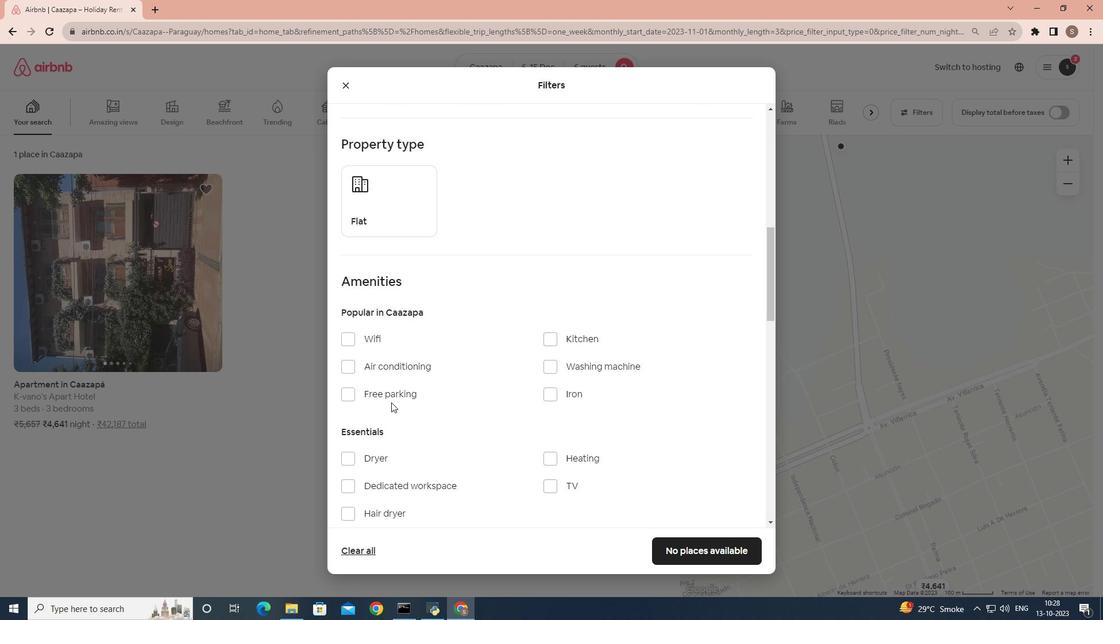 
Action: Mouse scrolled (391, 402) with delta (0, 0)
Screenshot: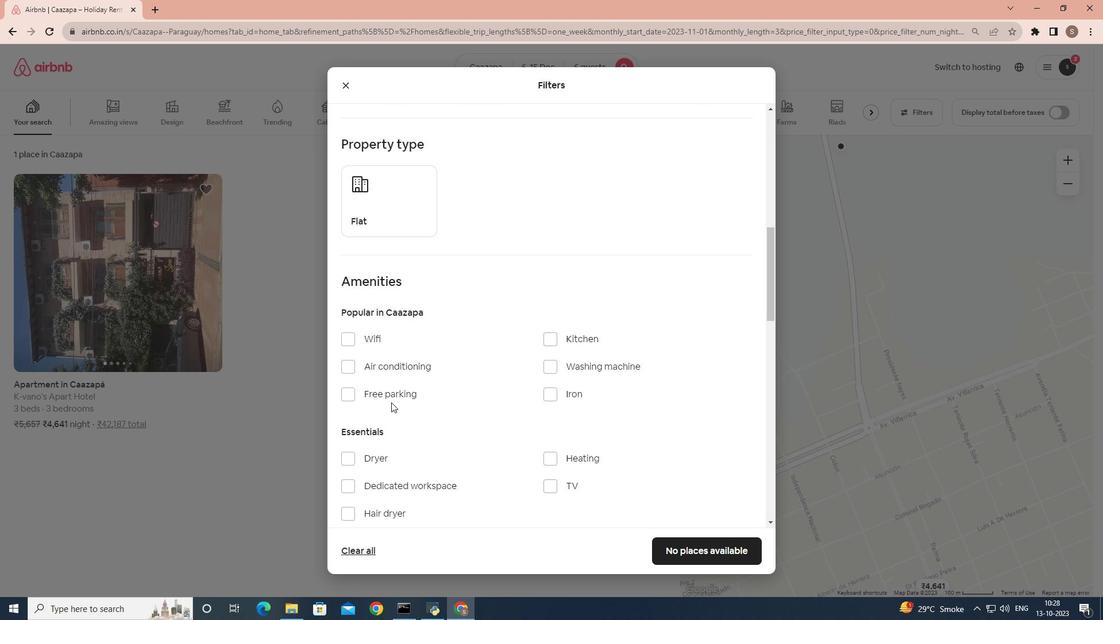 
Action: Mouse scrolled (391, 402) with delta (0, 0)
Screenshot: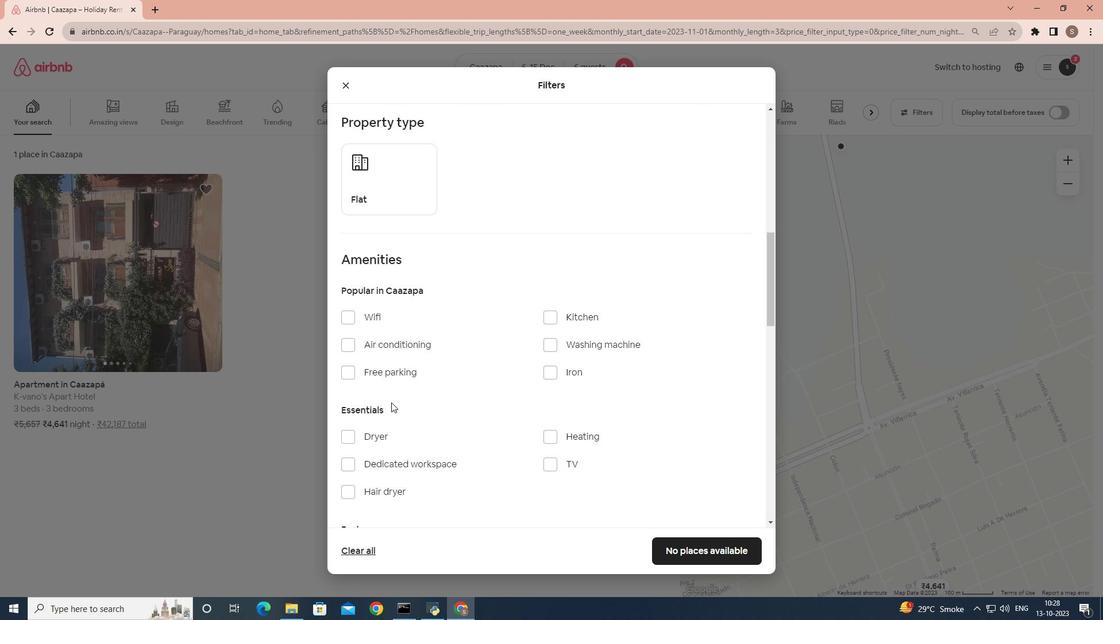 
Action: Mouse moved to (341, 167)
Screenshot: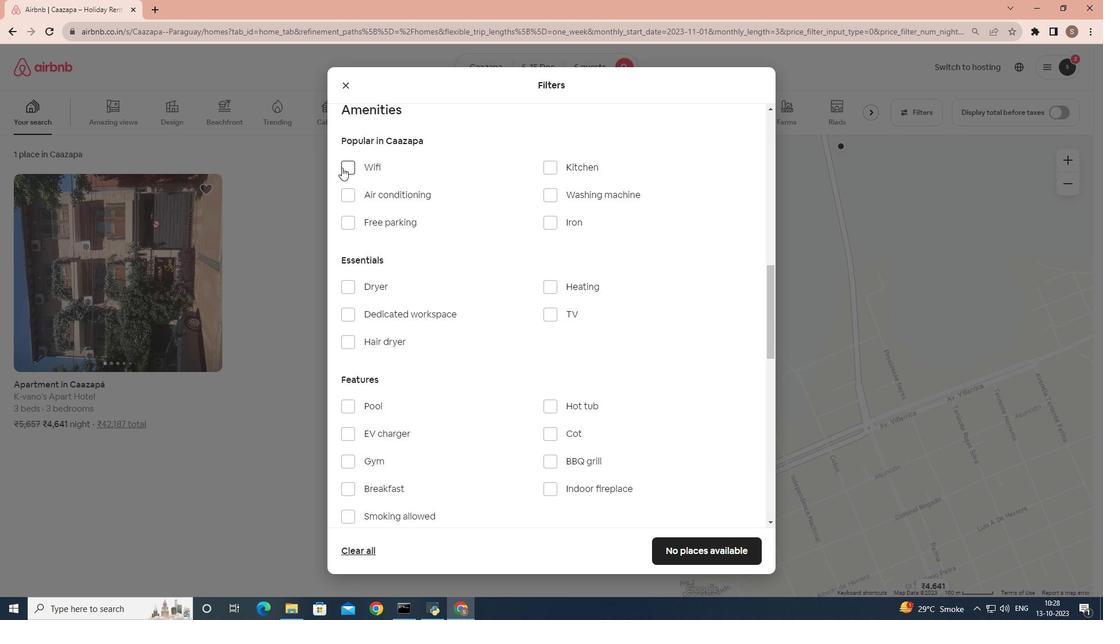 
Action: Mouse pressed left at (341, 167)
Screenshot: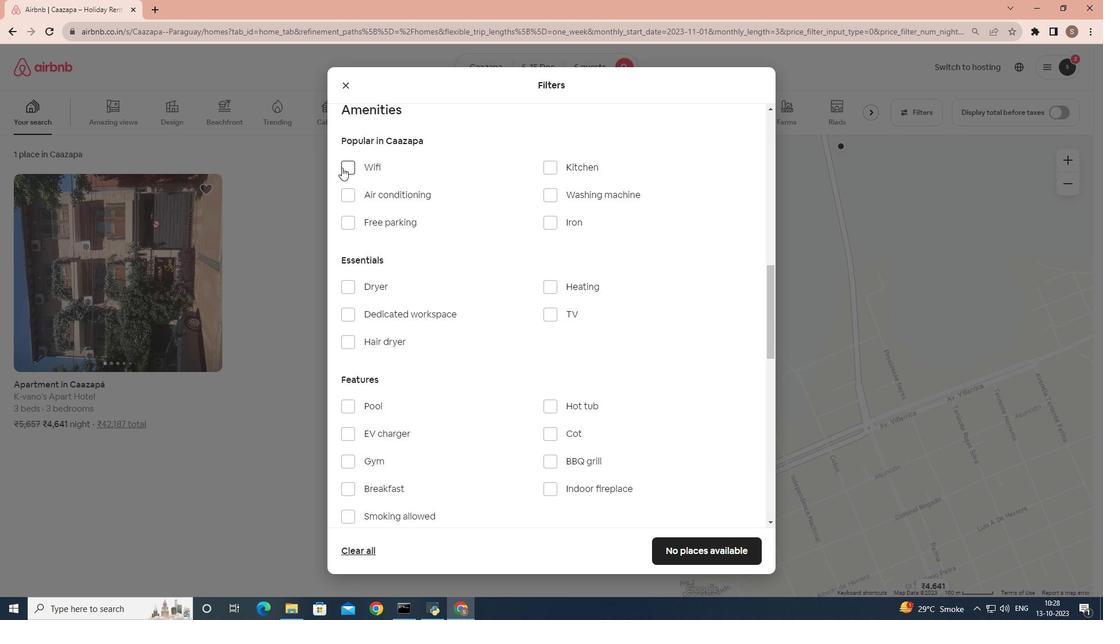 
Action: Mouse moved to (562, 317)
Screenshot: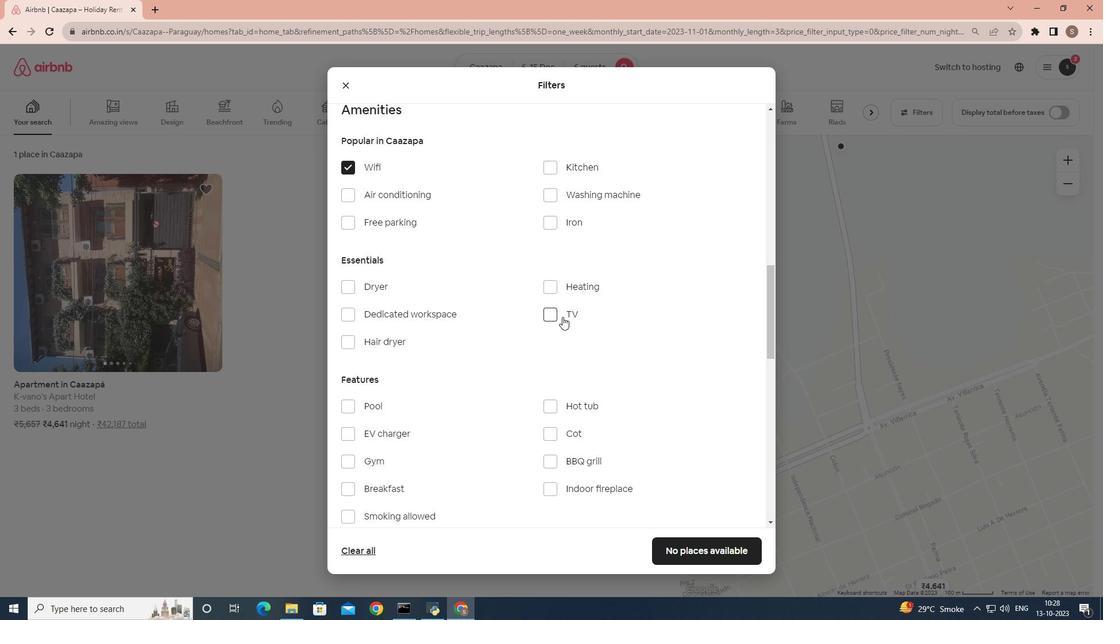
Action: Mouse pressed left at (562, 317)
Screenshot: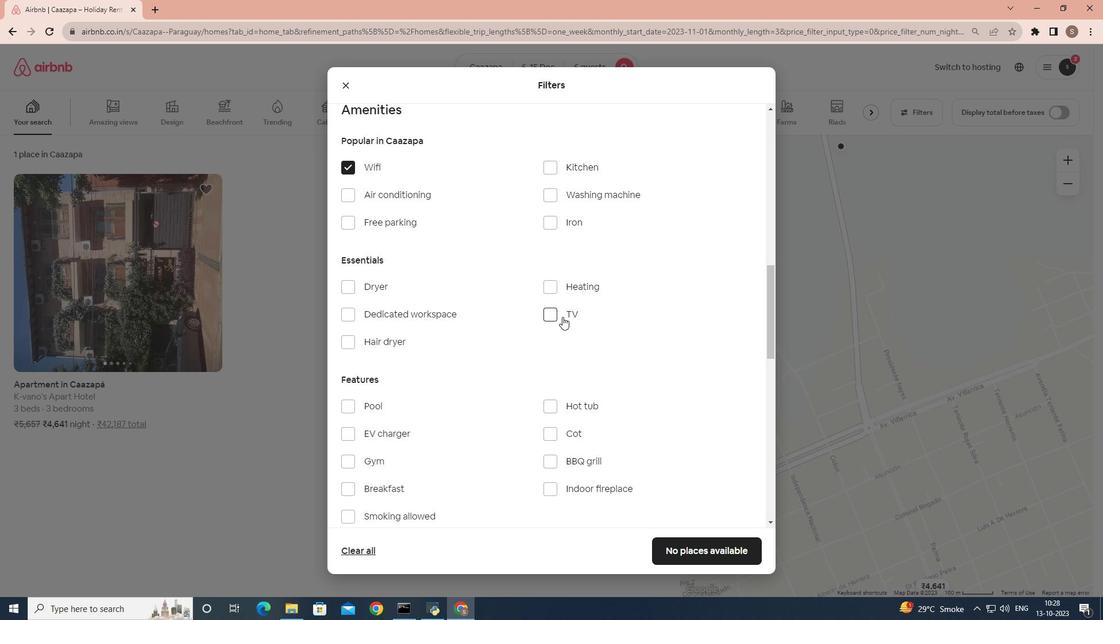
Action: Mouse moved to (376, 464)
Screenshot: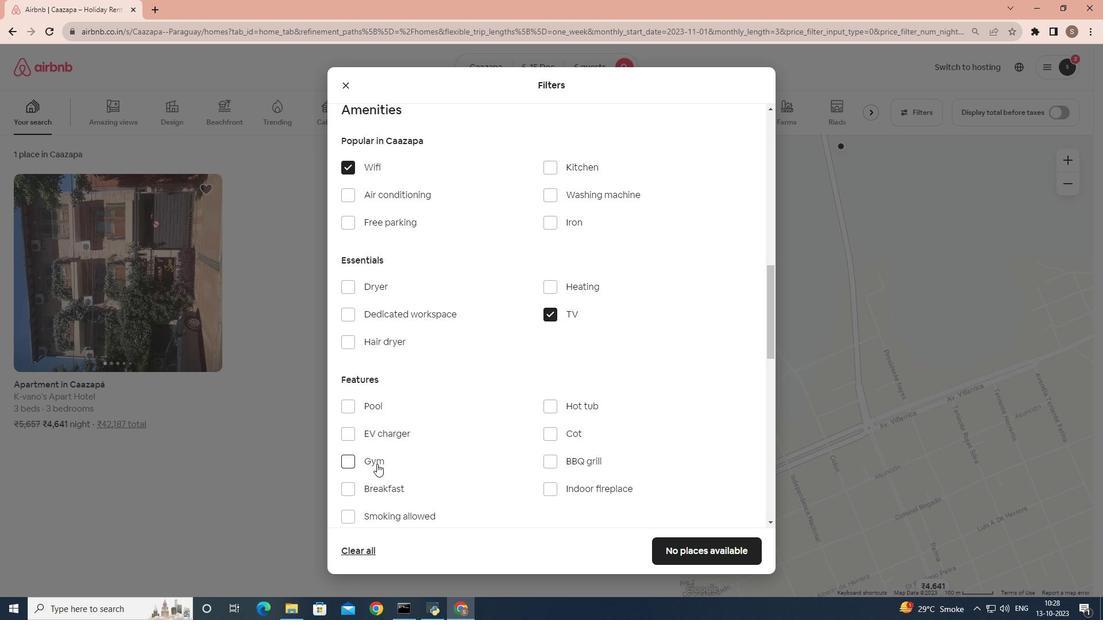 
Action: Mouse pressed left at (376, 464)
Screenshot: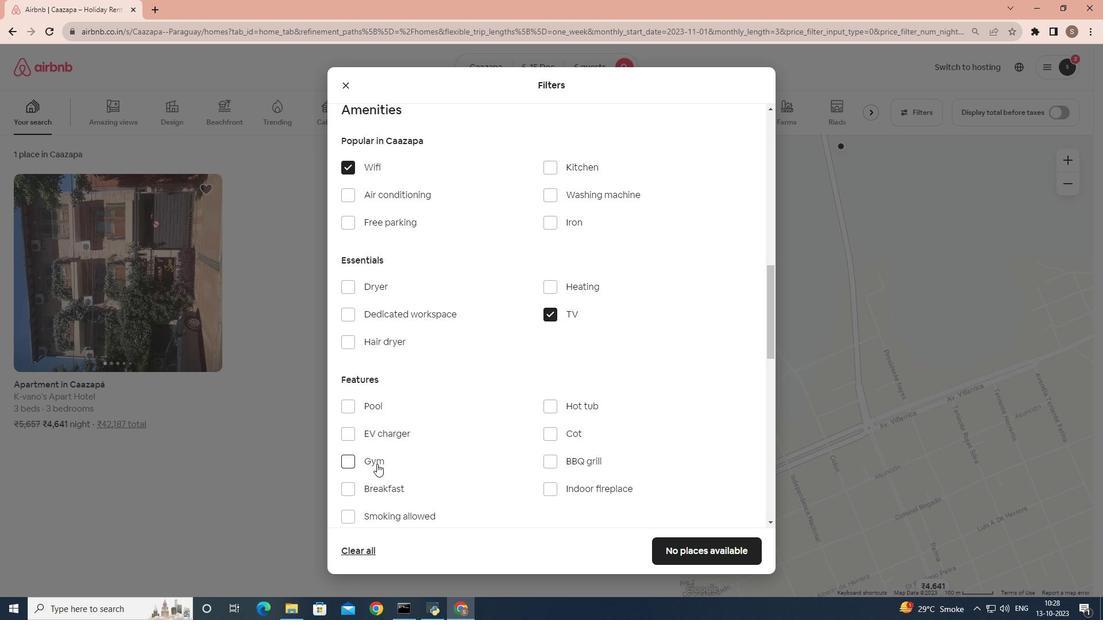 
Action: Mouse moved to (368, 491)
Screenshot: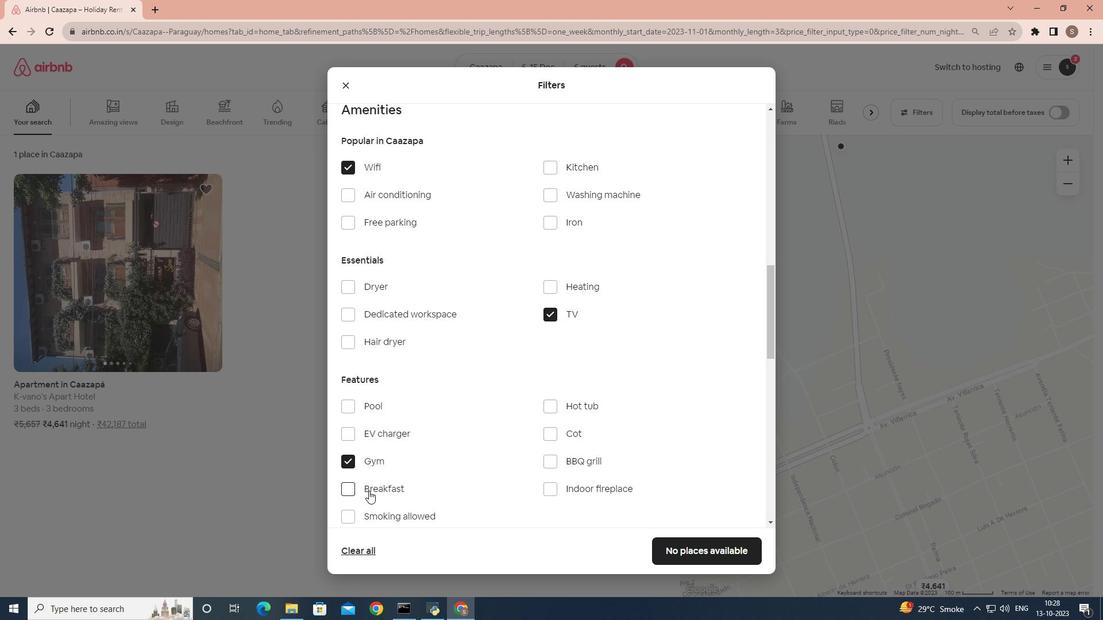 
Action: Mouse pressed left at (368, 491)
Screenshot: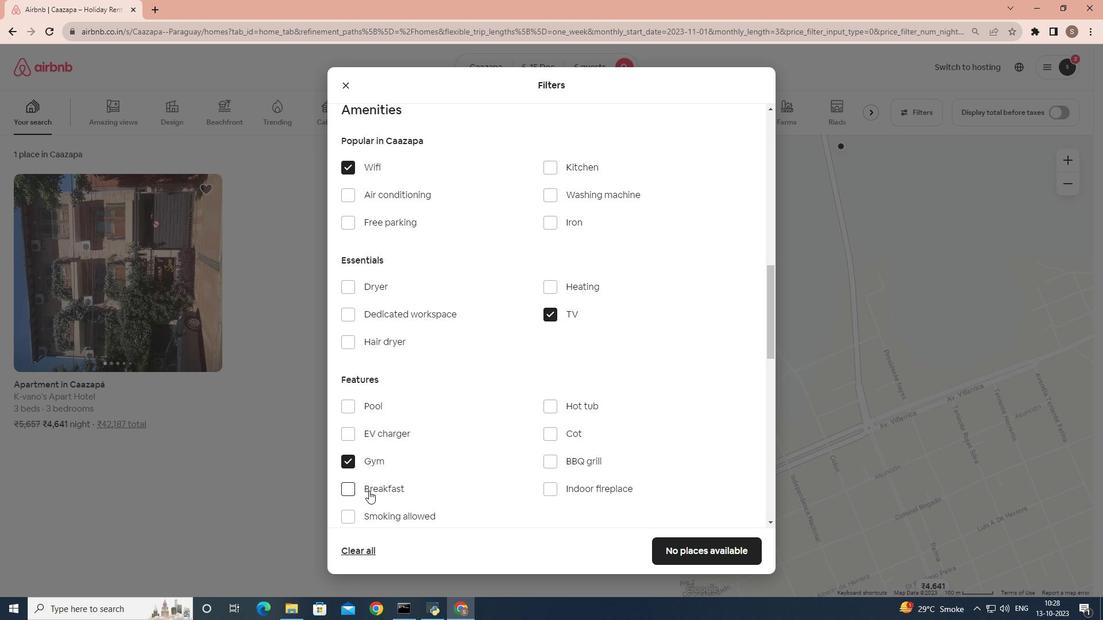 
Action: Mouse moved to (390, 225)
Screenshot: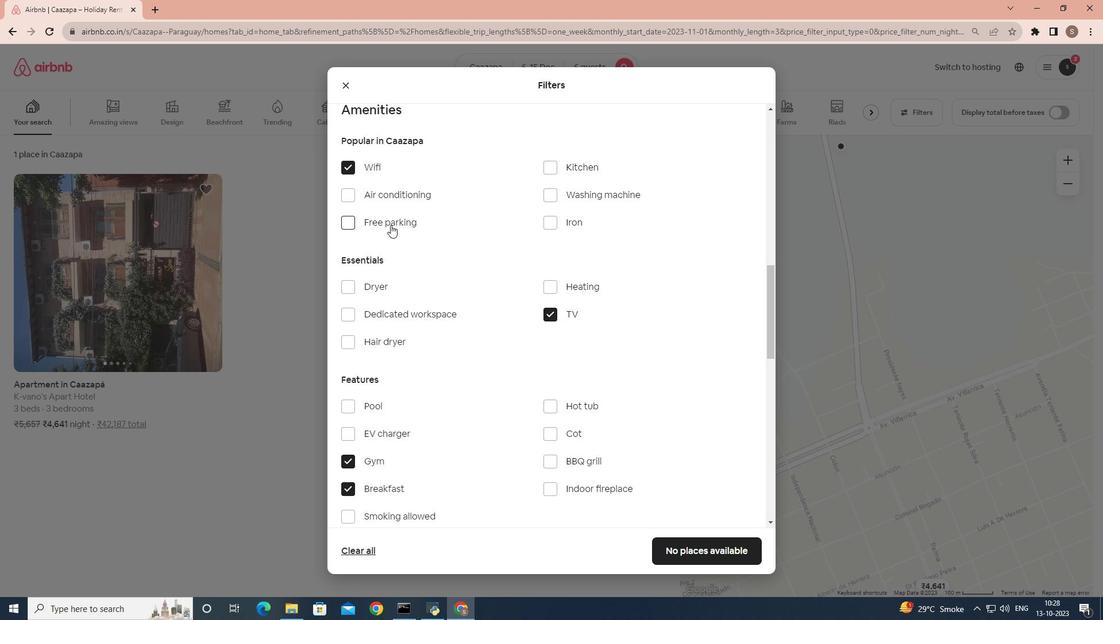 
Action: Mouse pressed left at (390, 225)
Screenshot: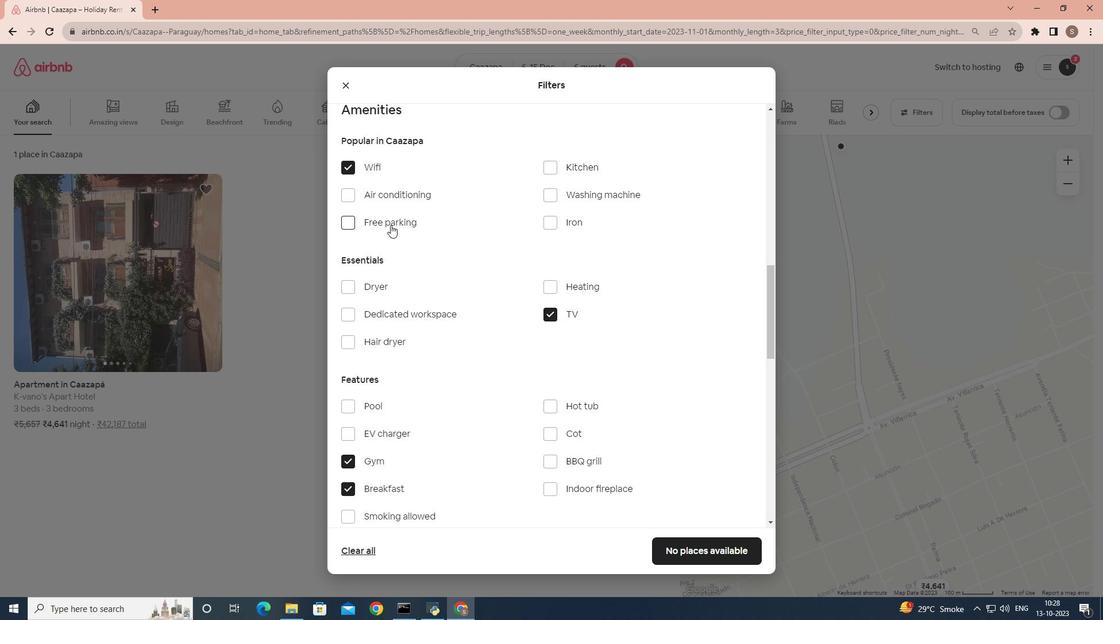 
Action: Mouse moved to (594, 348)
Screenshot: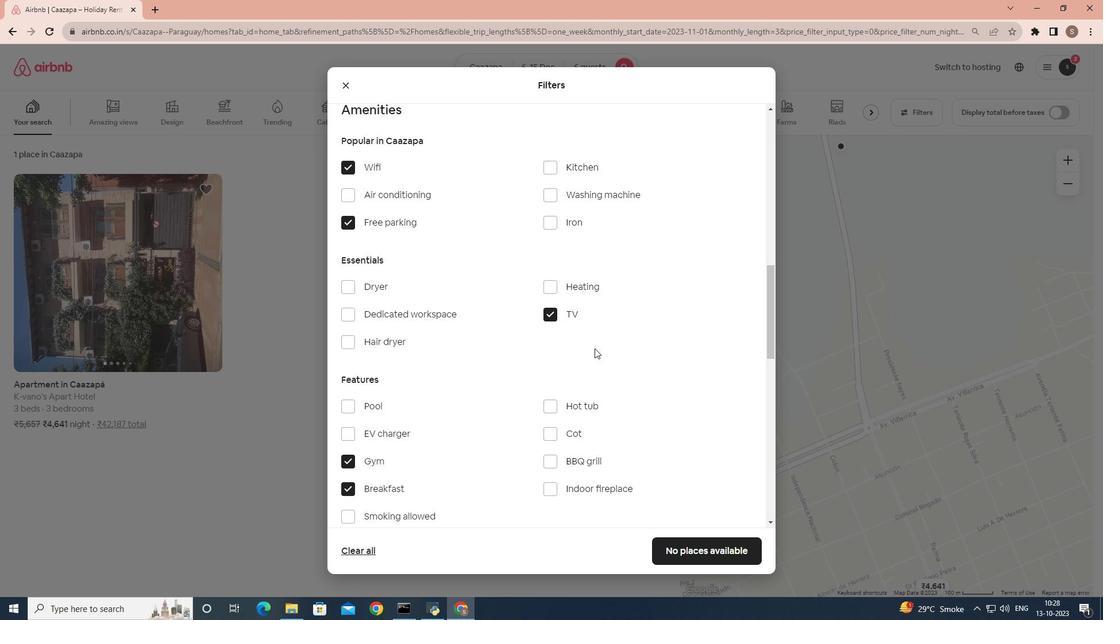 
Action: Mouse scrolled (594, 348) with delta (0, 0)
Screenshot: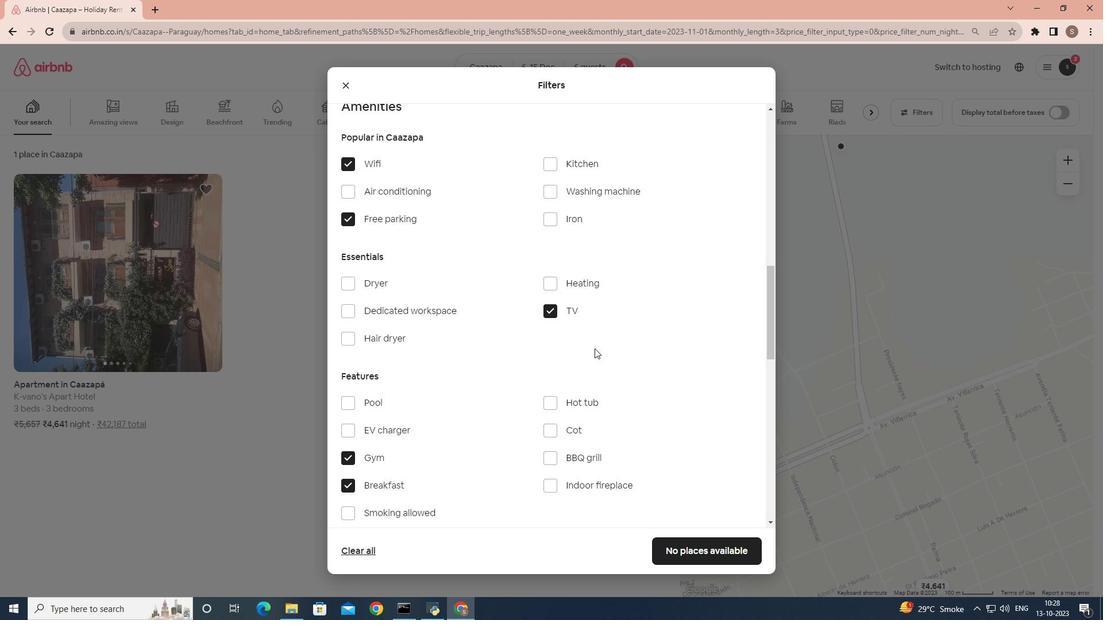 
Action: Mouse scrolled (594, 348) with delta (0, 0)
Screenshot: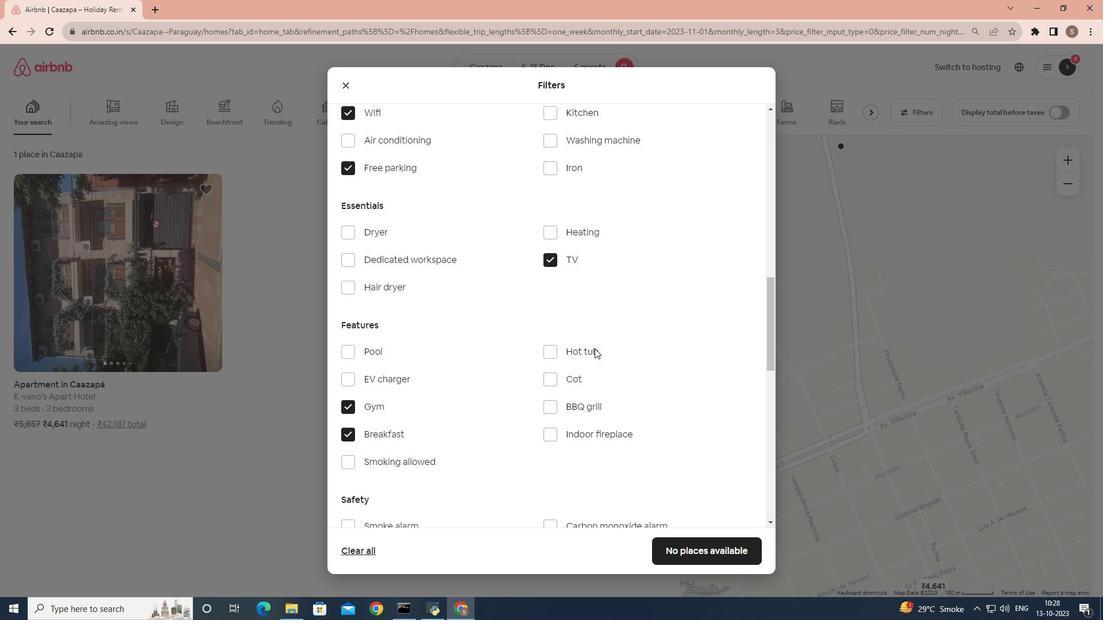 
Action: Mouse scrolled (594, 348) with delta (0, 0)
Screenshot: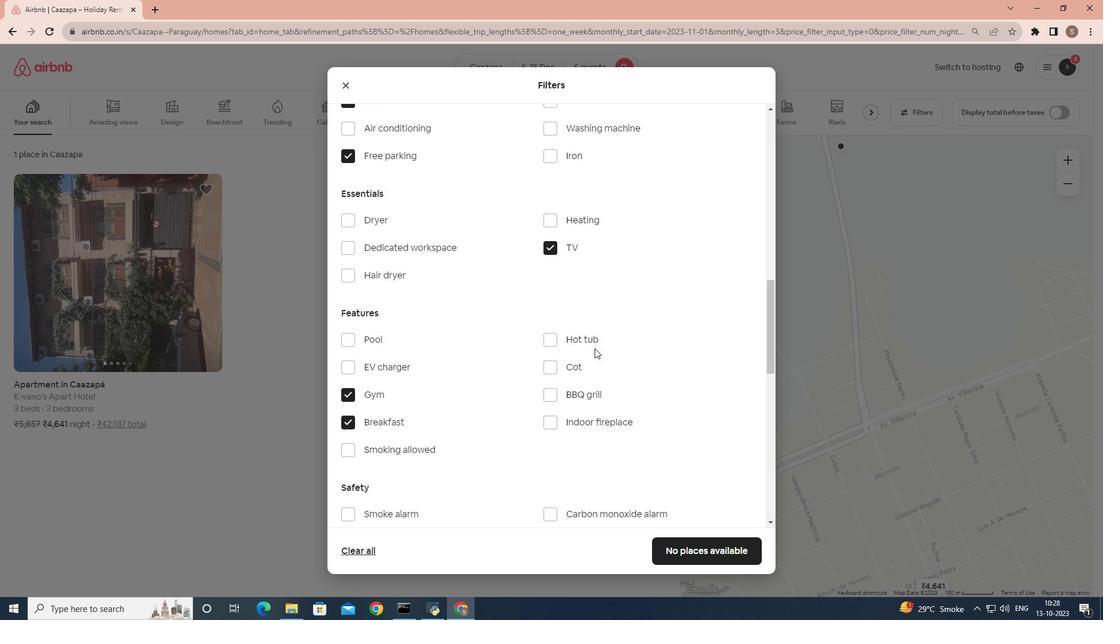 
Action: Mouse scrolled (594, 348) with delta (0, 0)
Screenshot: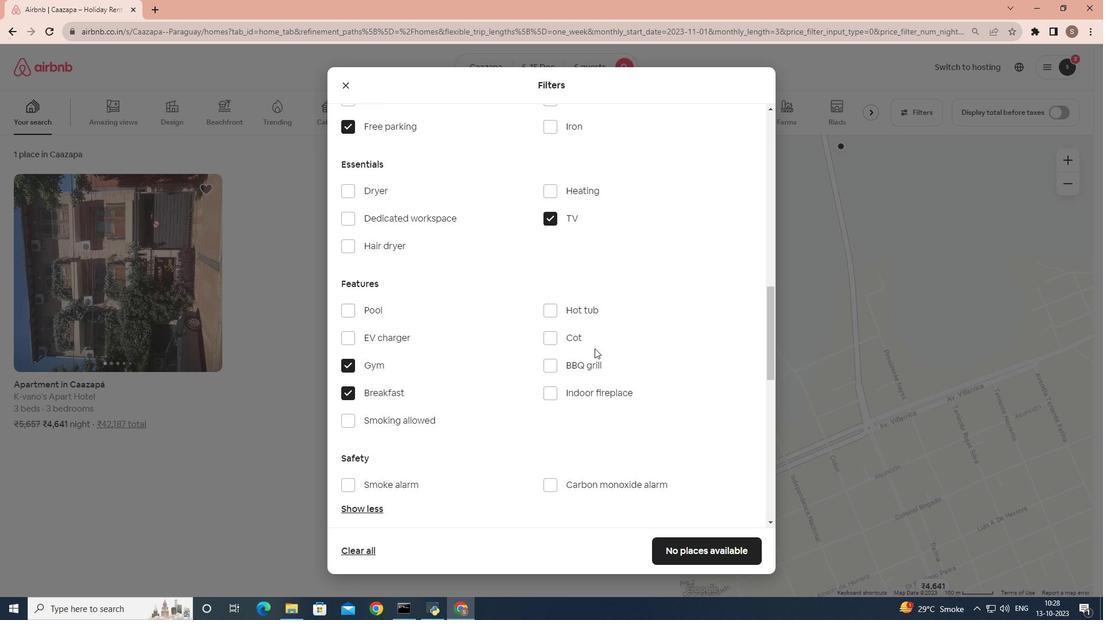 
Action: Mouse scrolled (594, 348) with delta (0, 0)
Screenshot: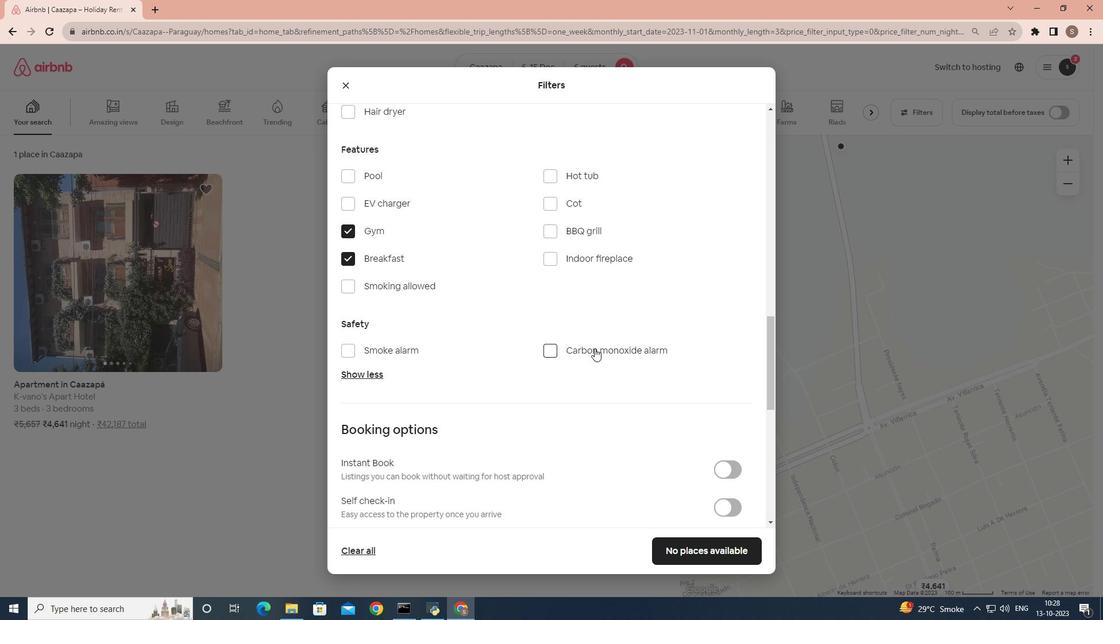 
Action: Mouse scrolled (594, 348) with delta (0, 0)
Screenshot: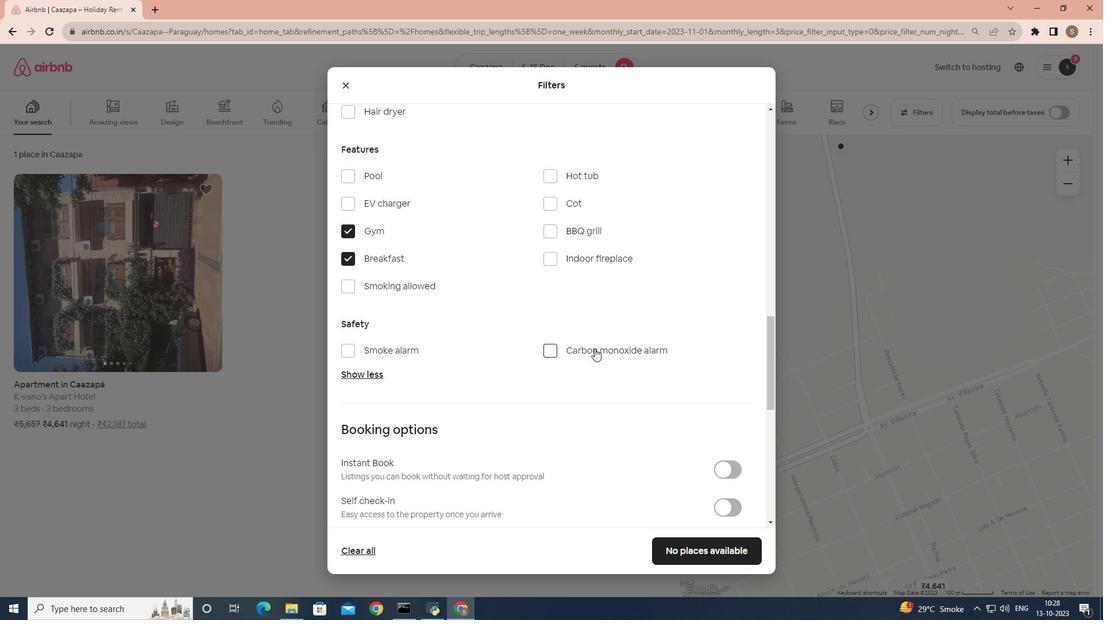 
Action: Mouse moved to (730, 398)
Screenshot: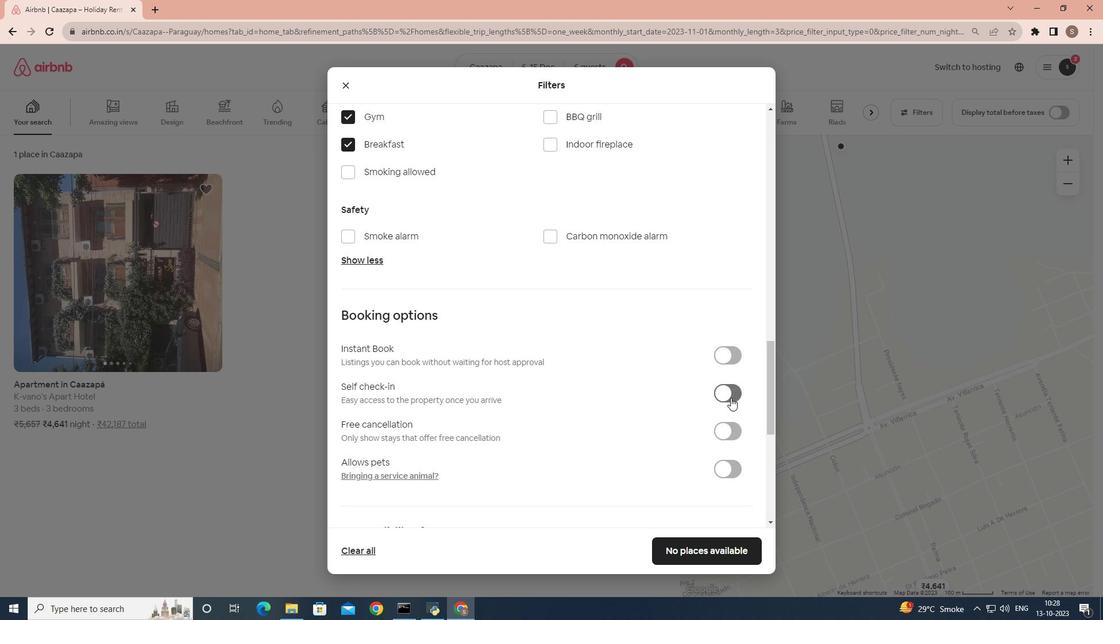 
Action: Mouse pressed left at (730, 398)
Screenshot: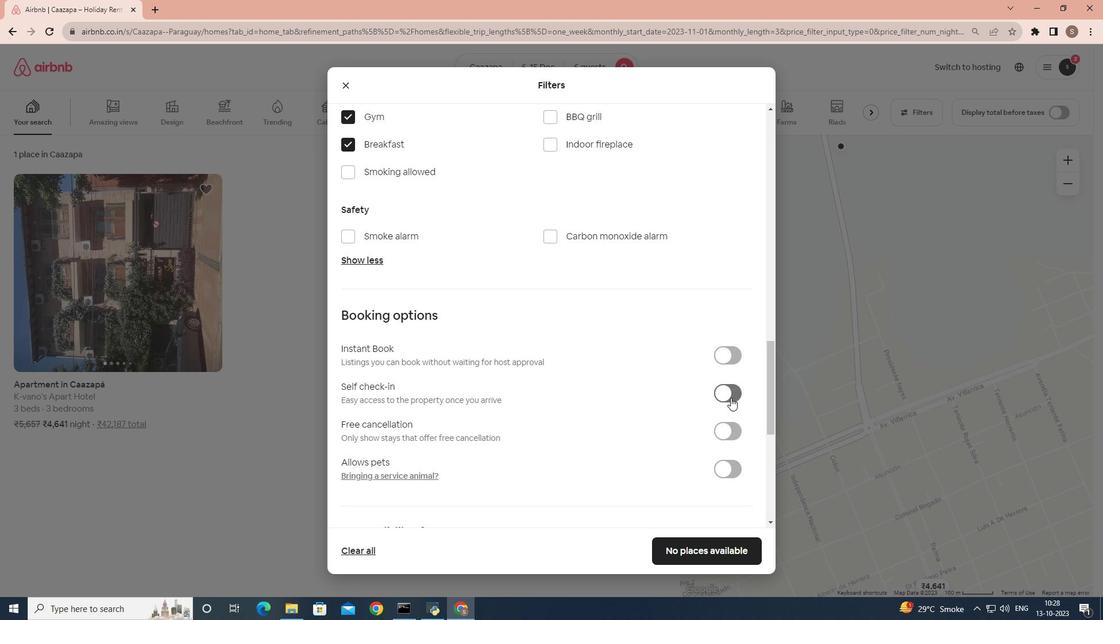 
Action: Mouse moved to (696, 549)
Screenshot: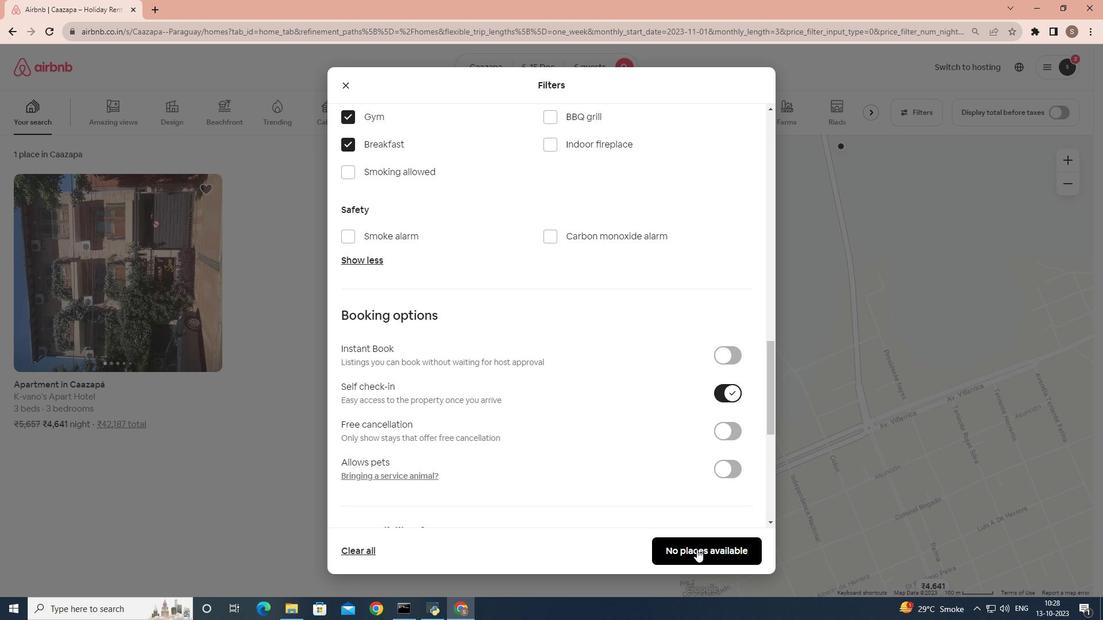 
Action: Mouse pressed left at (696, 549)
Screenshot: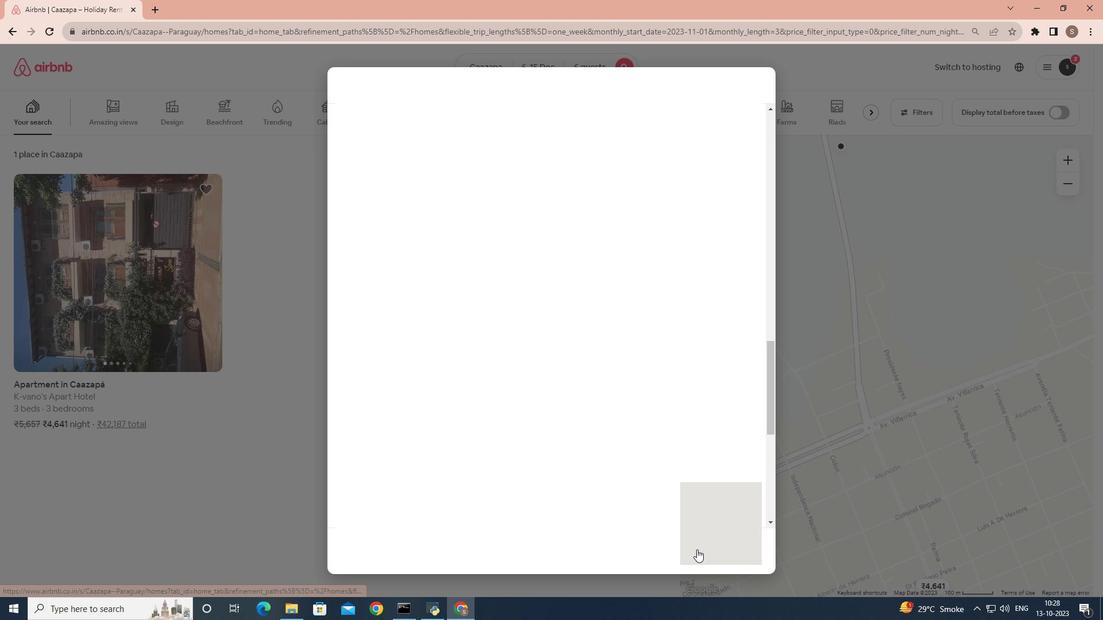 
